 Task: Create a Sprint called Sprint0000000193 in Scrum Project Project0000000065 in Jira. Create a Sprint called Sprint0000000194 in Scrum Project Project0000000065 in Jira. Create a Sprint called Sprint0000000195 in Scrum Project Project0000000065 in Jira. Set Duration of Sprint called Sprint0000000193 in Scrum Project Project0000000065 to 1 week in Jira. Set Duration of Sprint called Sprint0000000194 in Scrum Project Project0000000065 to 2 weeks in Jira
Action: Mouse moved to (282, 81)
Screenshot: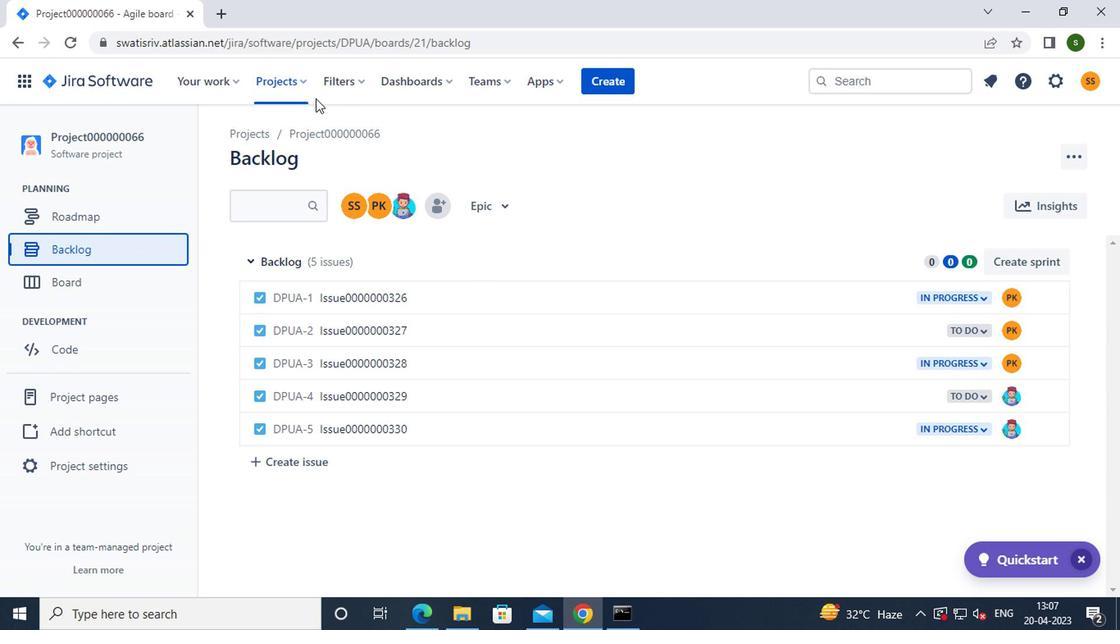 
Action: Mouse pressed left at (282, 81)
Screenshot: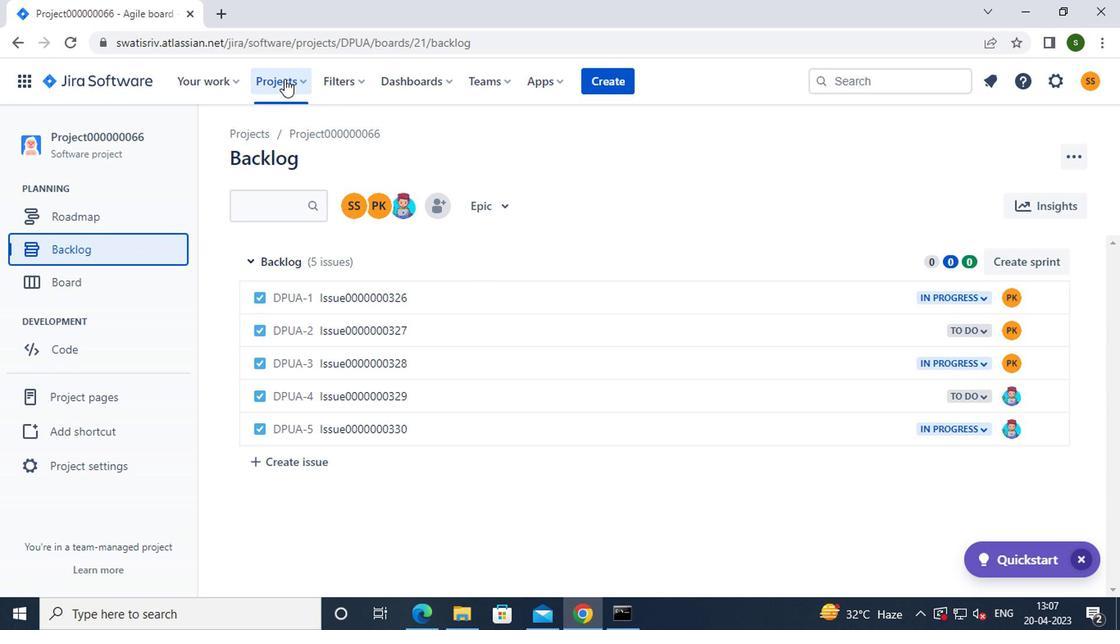 
Action: Mouse moved to (330, 187)
Screenshot: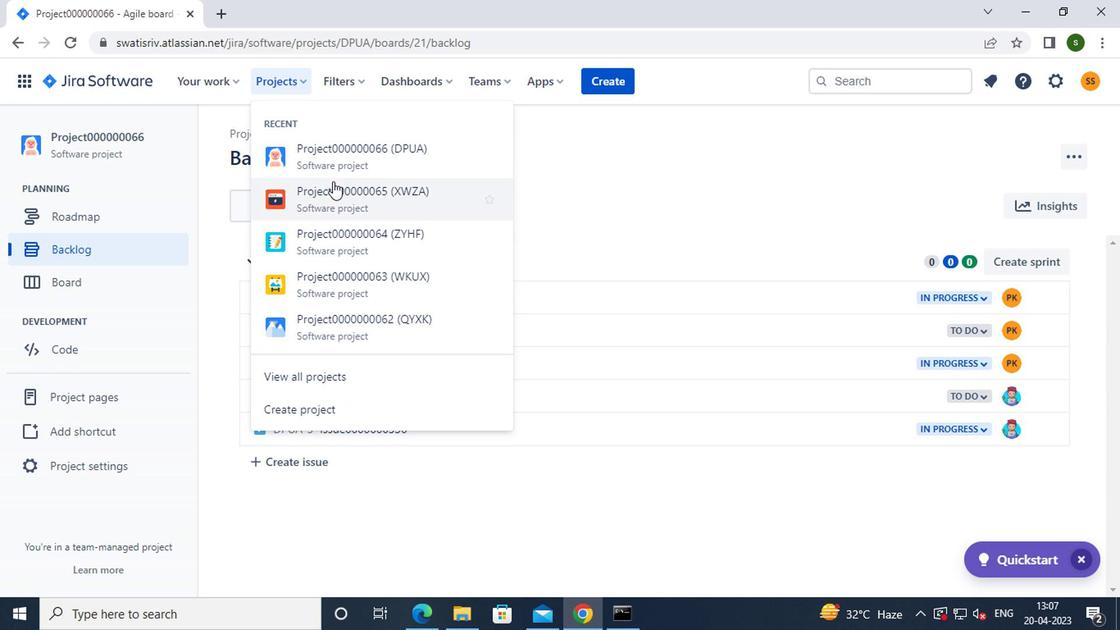 
Action: Mouse pressed left at (330, 187)
Screenshot: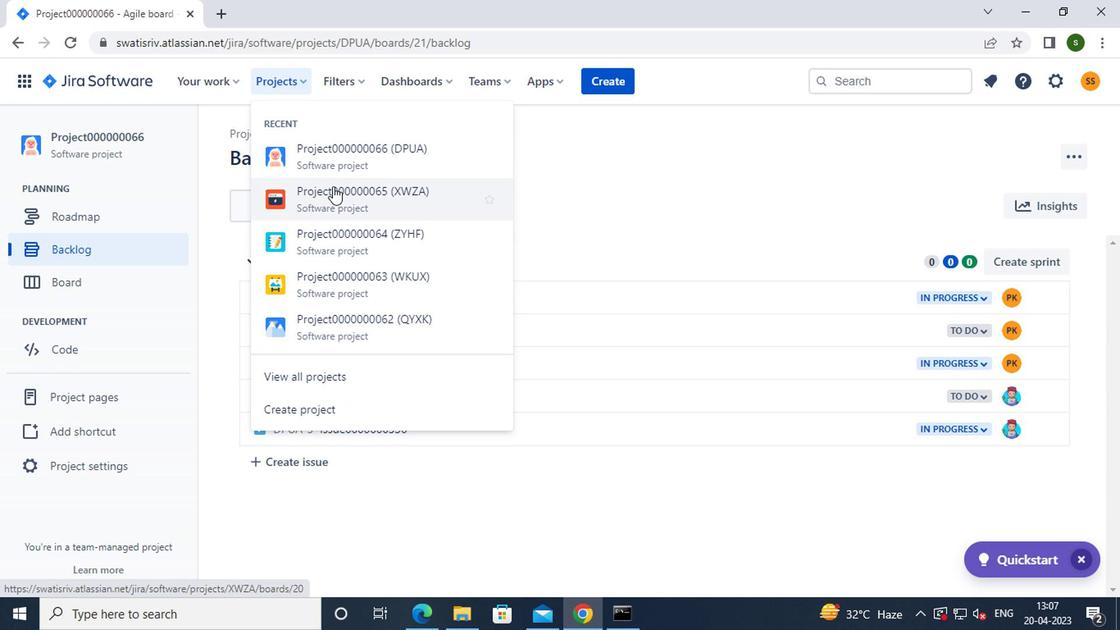 
Action: Mouse moved to (151, 242)
Screenshot: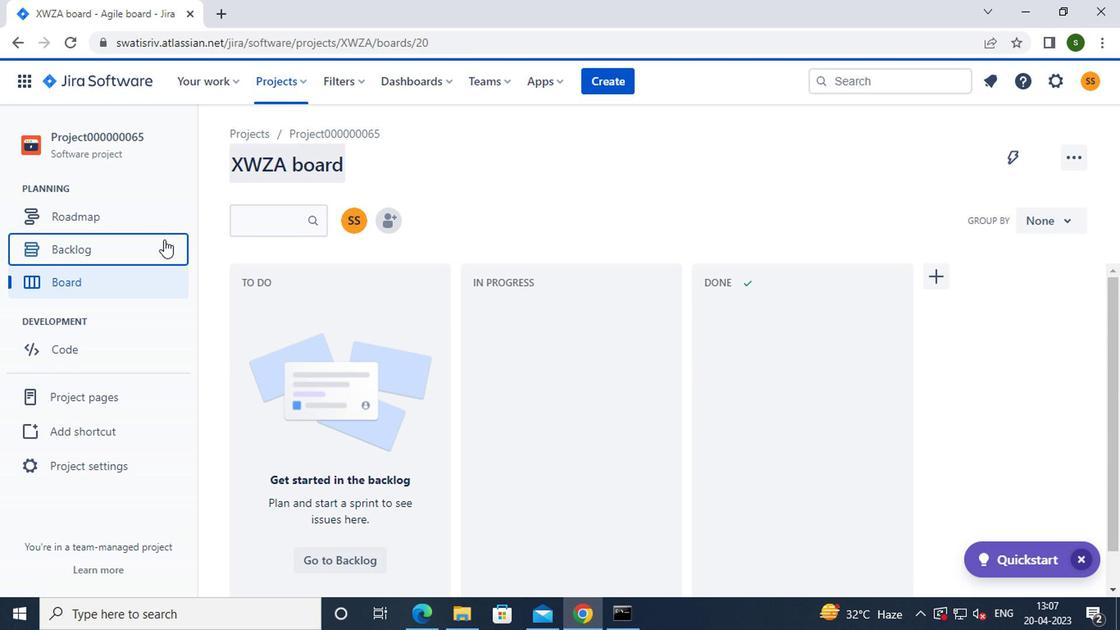 
Action: Mouse pressed left at (151, 242)
Screenshot: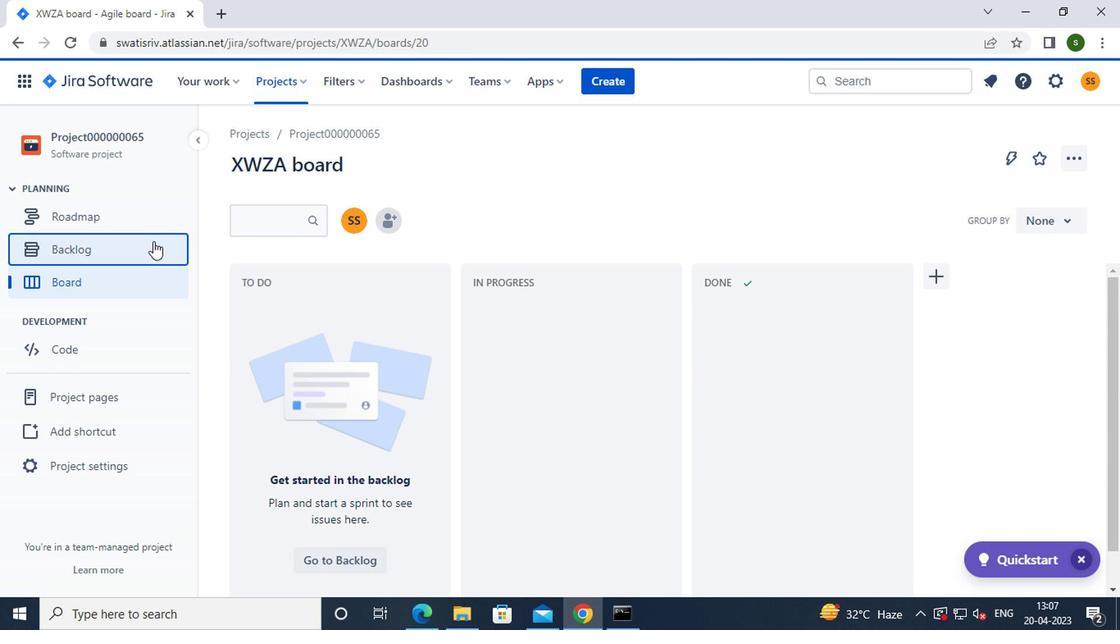 
Action: Mouse moved to (1024, 266)
Screenshot: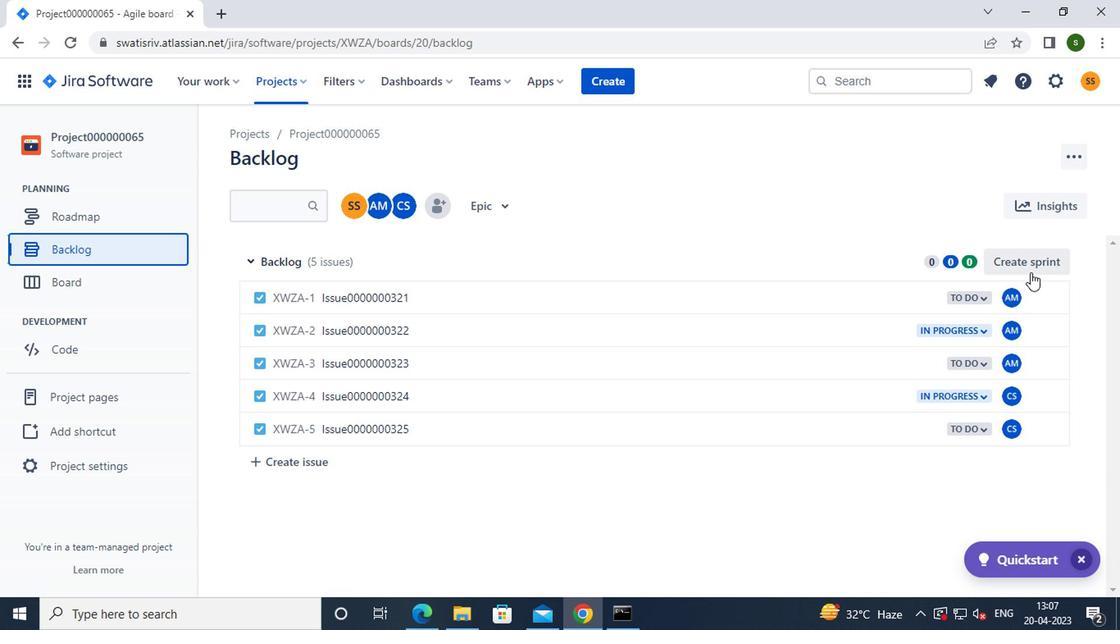 
Action: Mouse pressed left at (1024, 266)
Screenshot: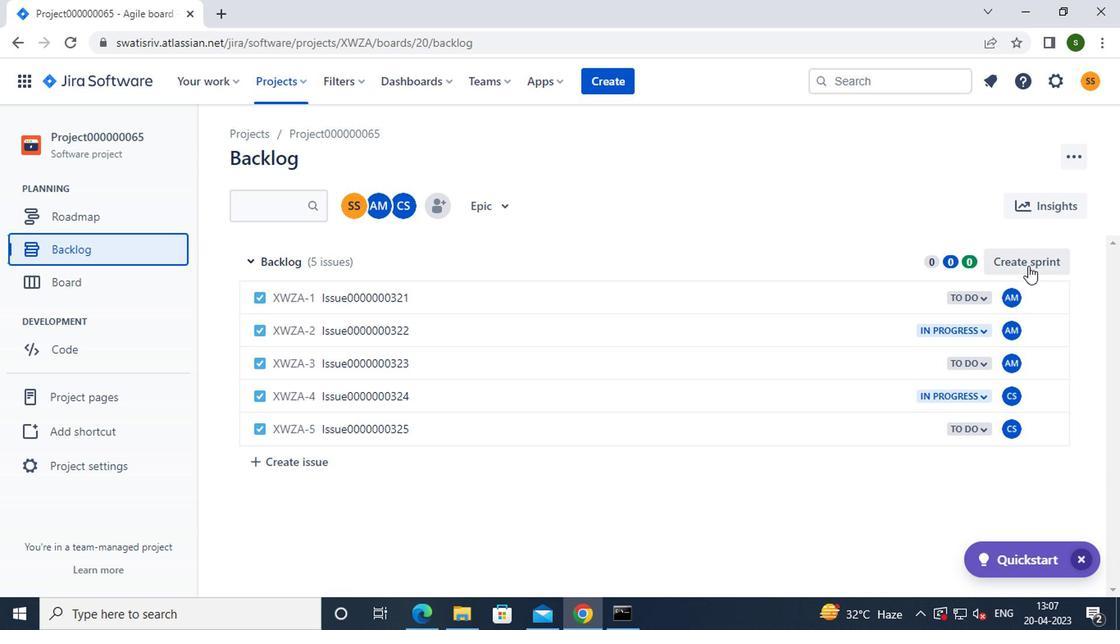 
Action: Mouse moved to (1055, 264)
Screenshot: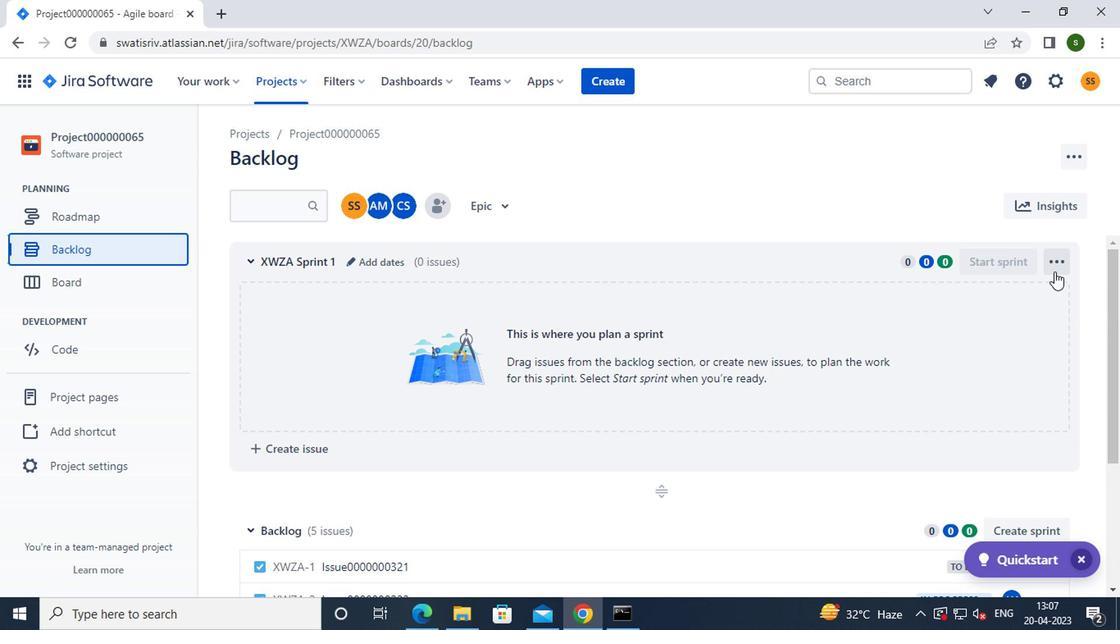 
Action: Mouse pressed left at (1055, 264)
Screenshot: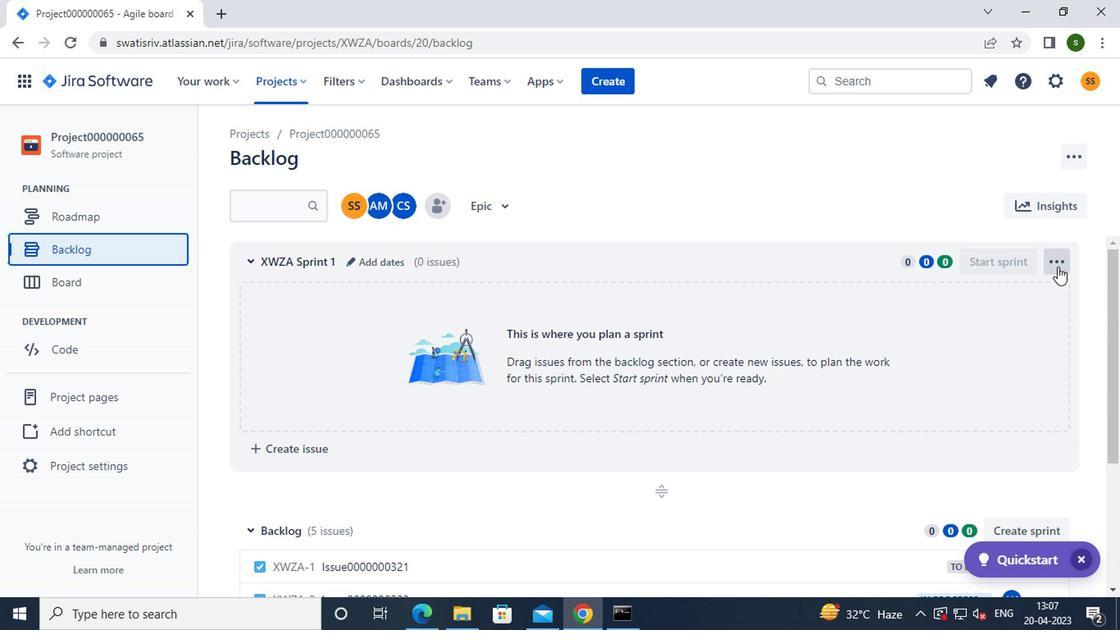 
Action: Mouse moved to (1028, 294)
Screenshot: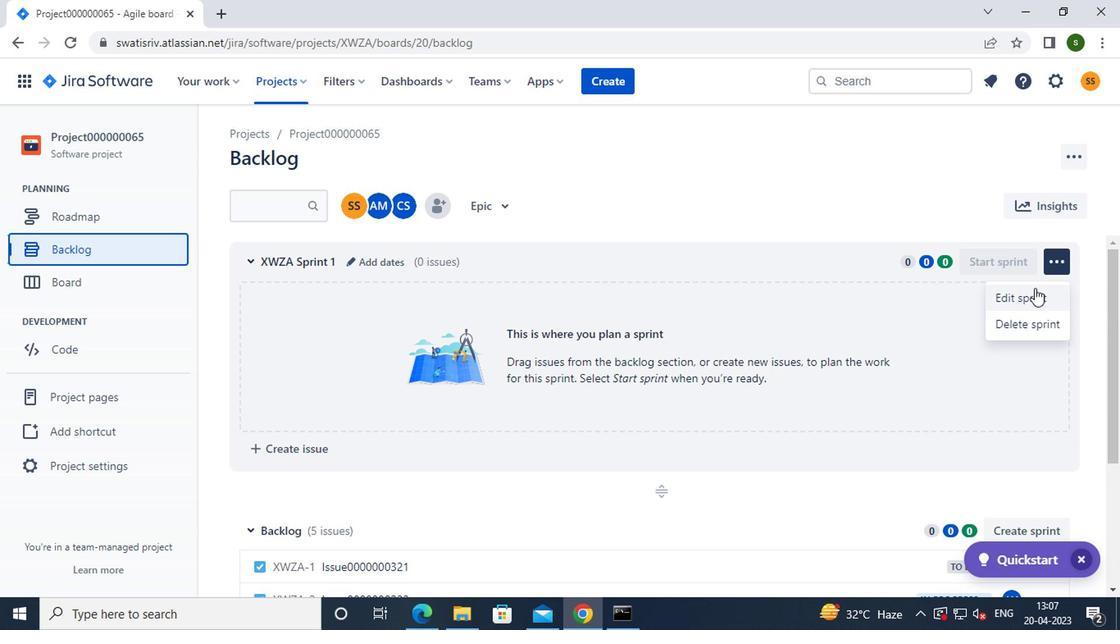 
Action: Mouse pressed left at (1028, 294)
Screenshot: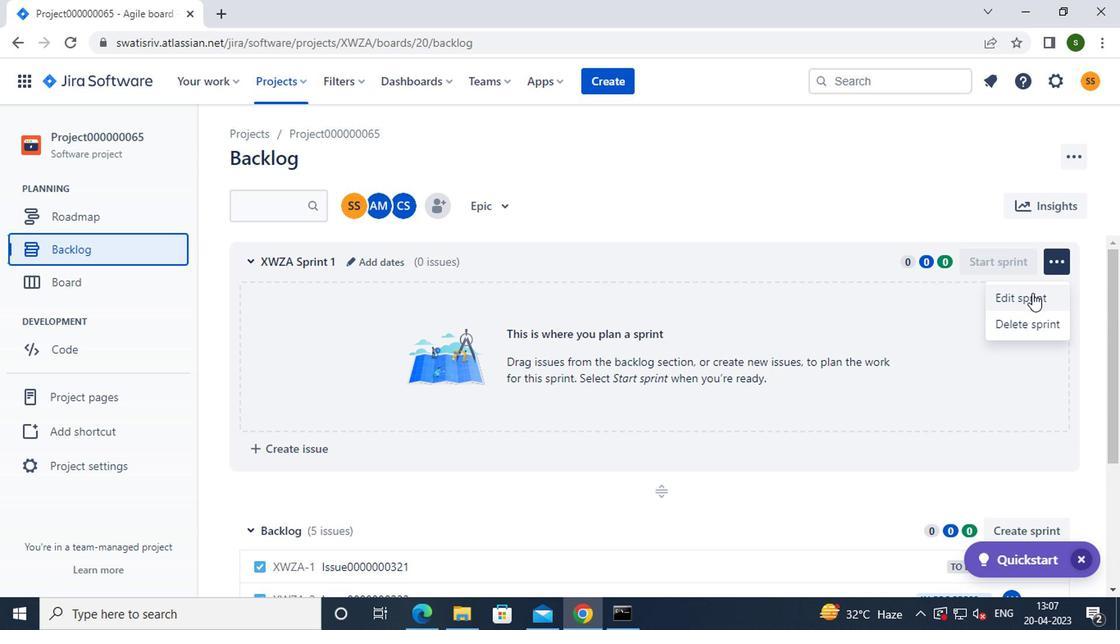
Action: Mouse moved to (434, 208)
Screenshot: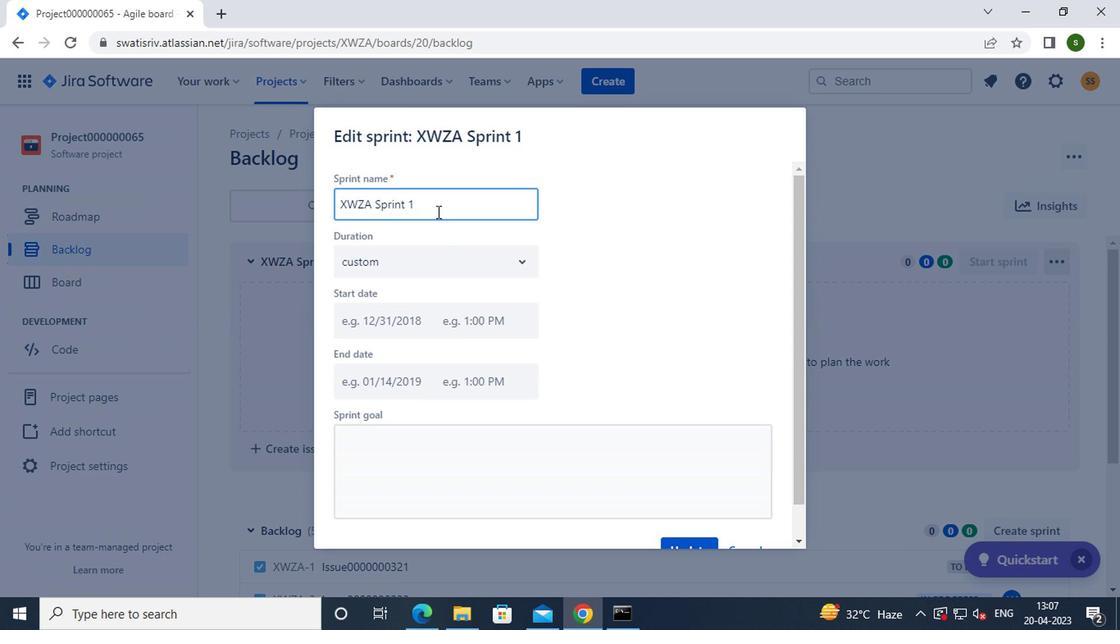 
Action: Key pressed <Key.backspace><Key.backspace><Key.backspace><Key.backspace><Key.backspace><Key.backspace><Key.backspace><Key.backspace><Key.backspace><Key.backspace><Key.backspace><Key.backspace><Key.backspace><Key.backspace><Key.backspace><Key.backspace><Key.backspace><Key.caps_lock><Key.caps_lock>s<Key.caps_lock>print0000000193
Screenshot: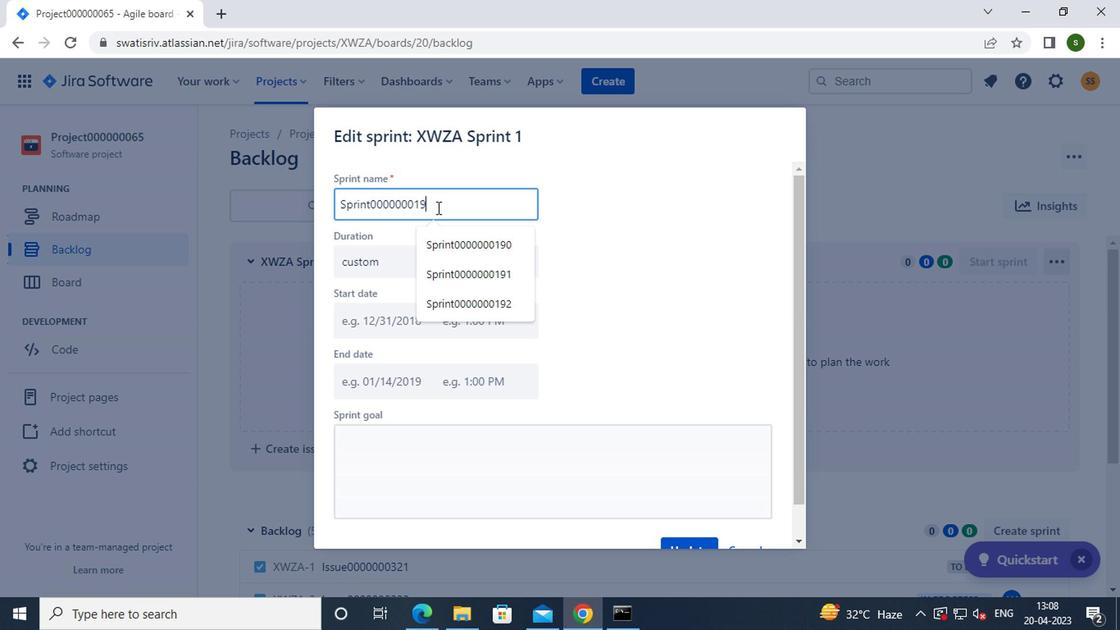 
Action: Mouse moved to (693, 535)
Screenshot: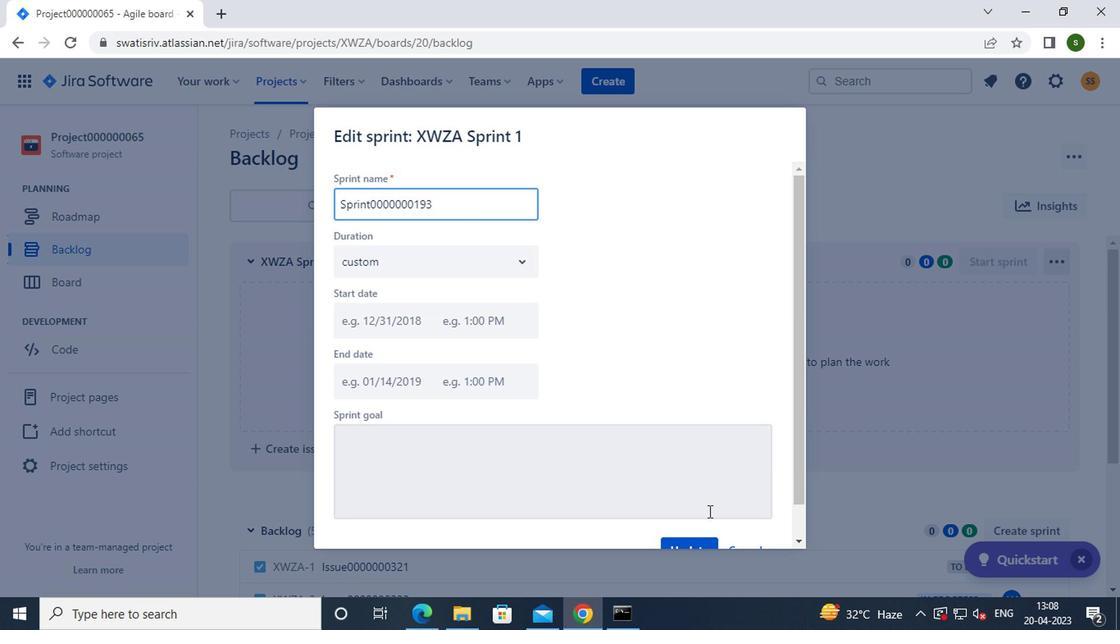 
Action: Mouse pressed left at (693, 535)
Screenshot: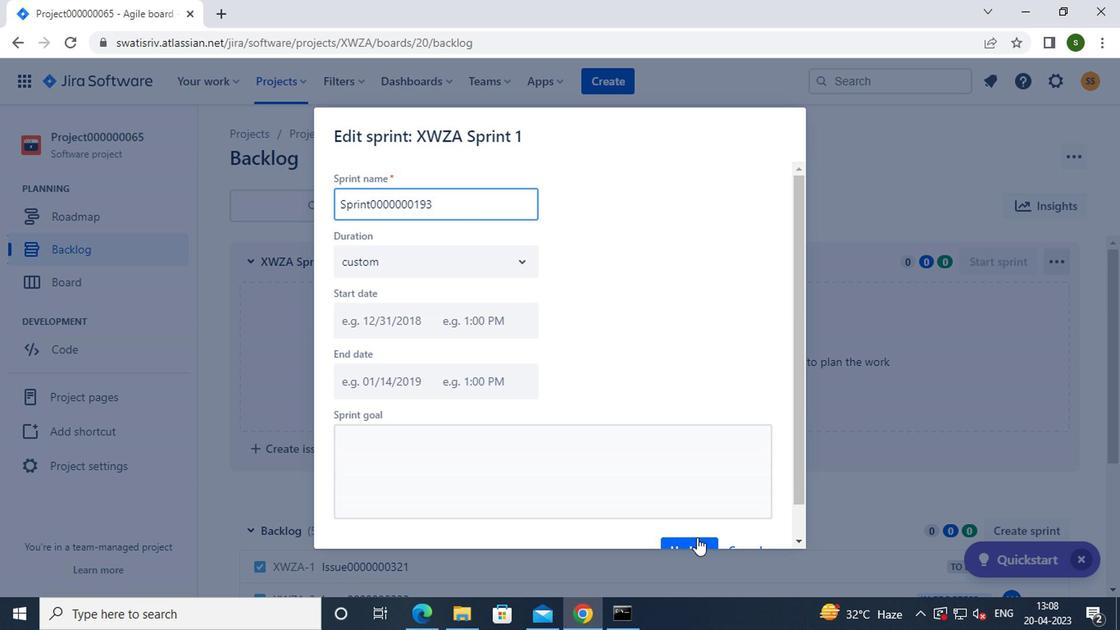 
Action: Mouse moved to (724, 468)
Screenshot: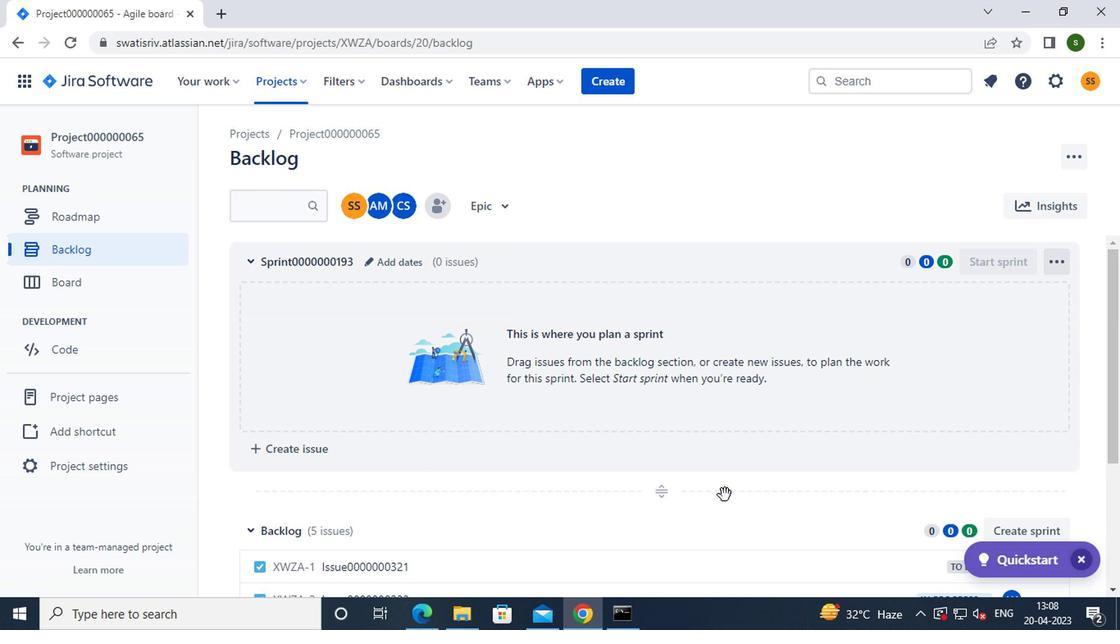 
Action: Mouse scrolled (724, 468) with delta (0, 0)
Screenshot: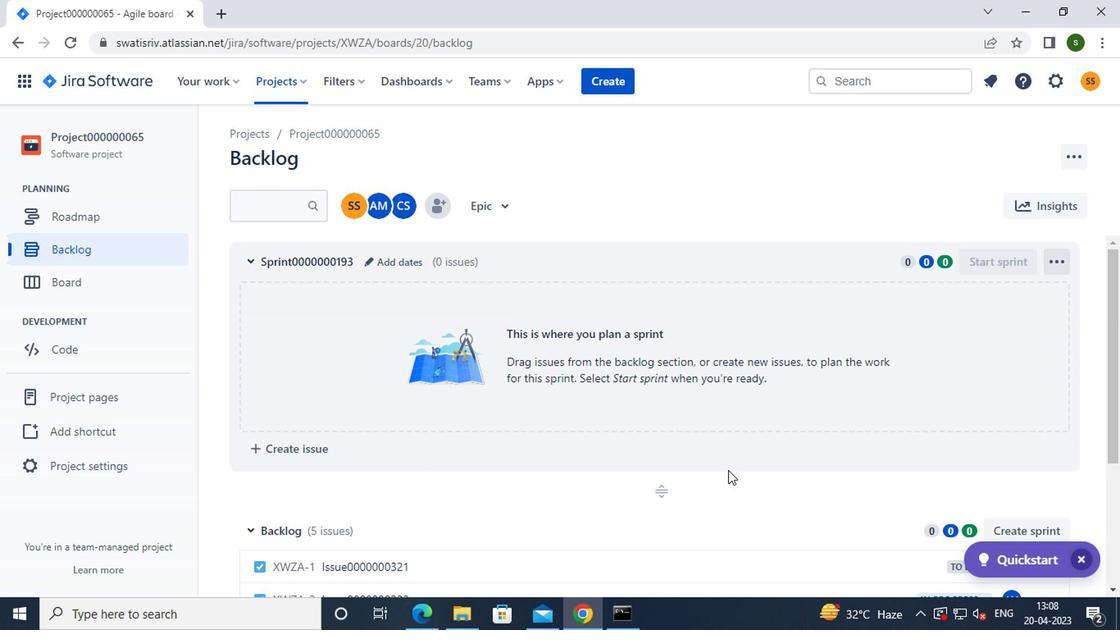 
Action: Mouse scrolled (724, 468) with delta (0, 0)
Screenshot: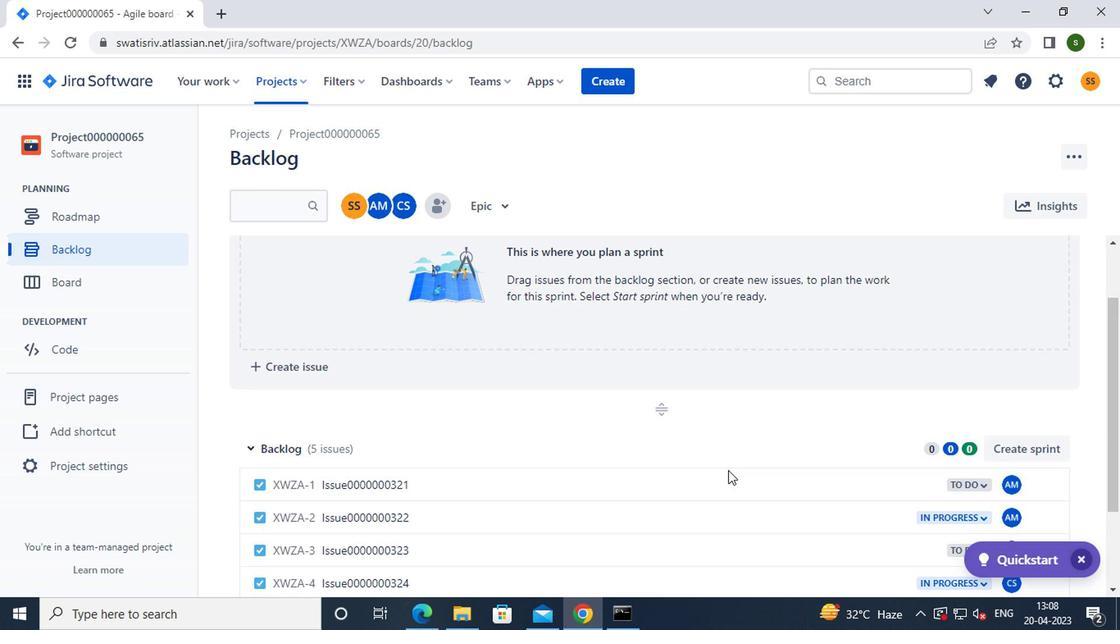 
Action: Mouse moved to (1034, 362)
Screenshot: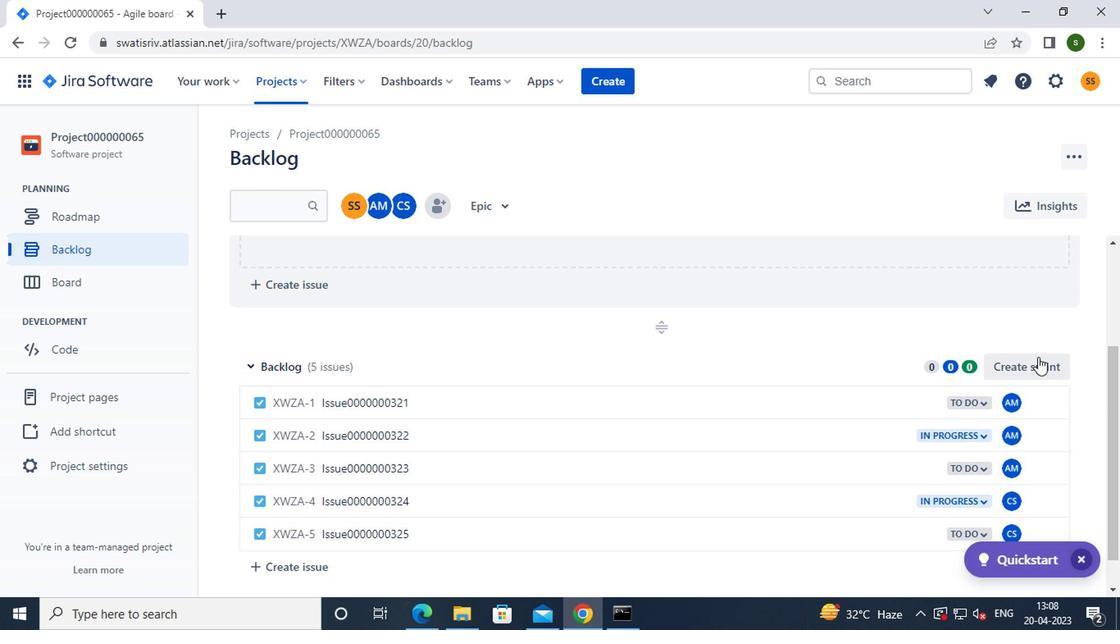 
Action: Mouse pressed left at (1034, 362)
Screenshot: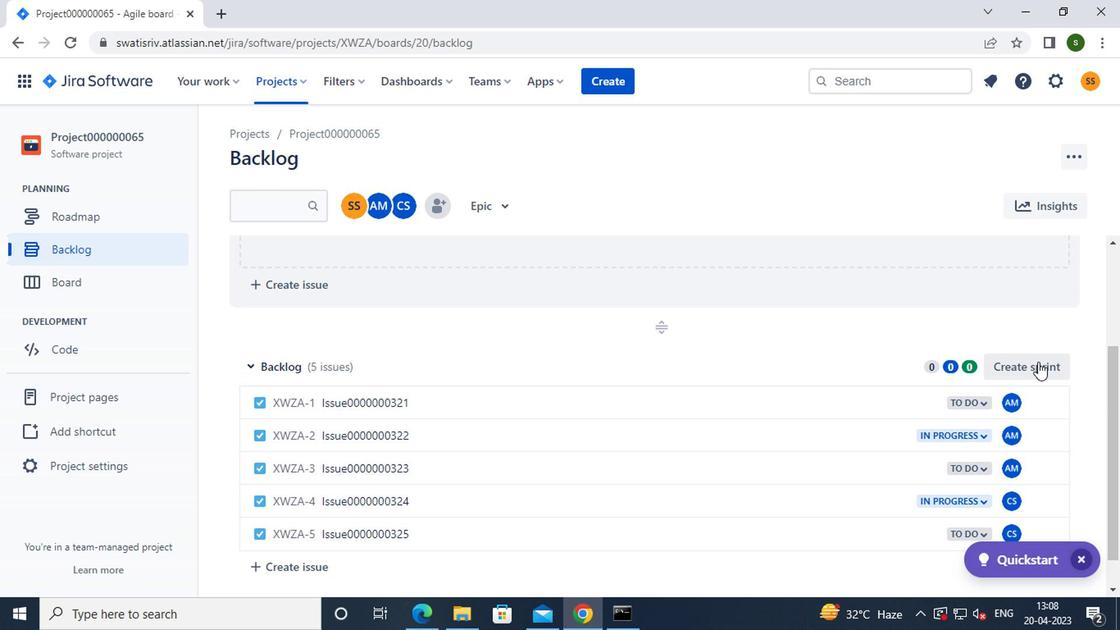 
Action: Mouse moved to (1055, 368)
Screenshot: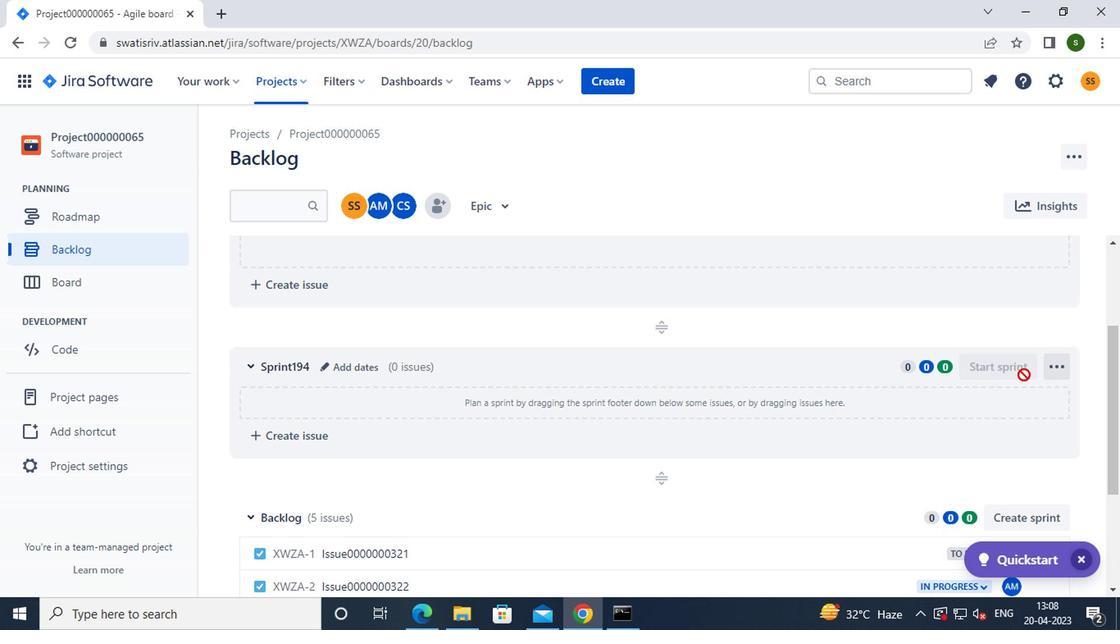 
Action: Mouse pressed left at (1055, 368)
Screenshot: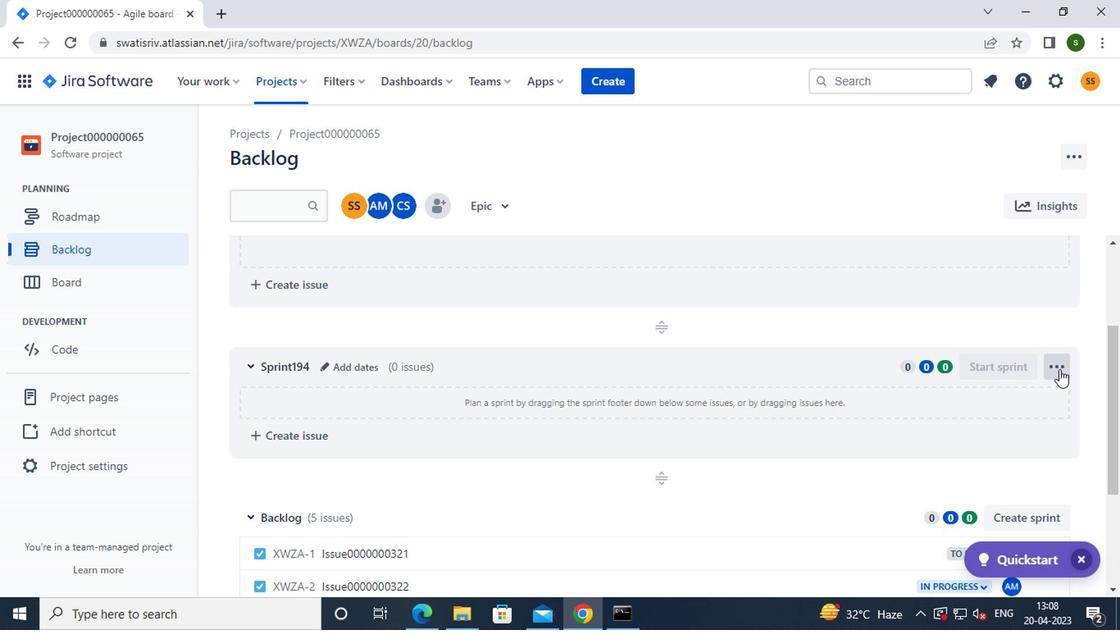 
Action: Mouse moved to (998, 424)
Screenshot: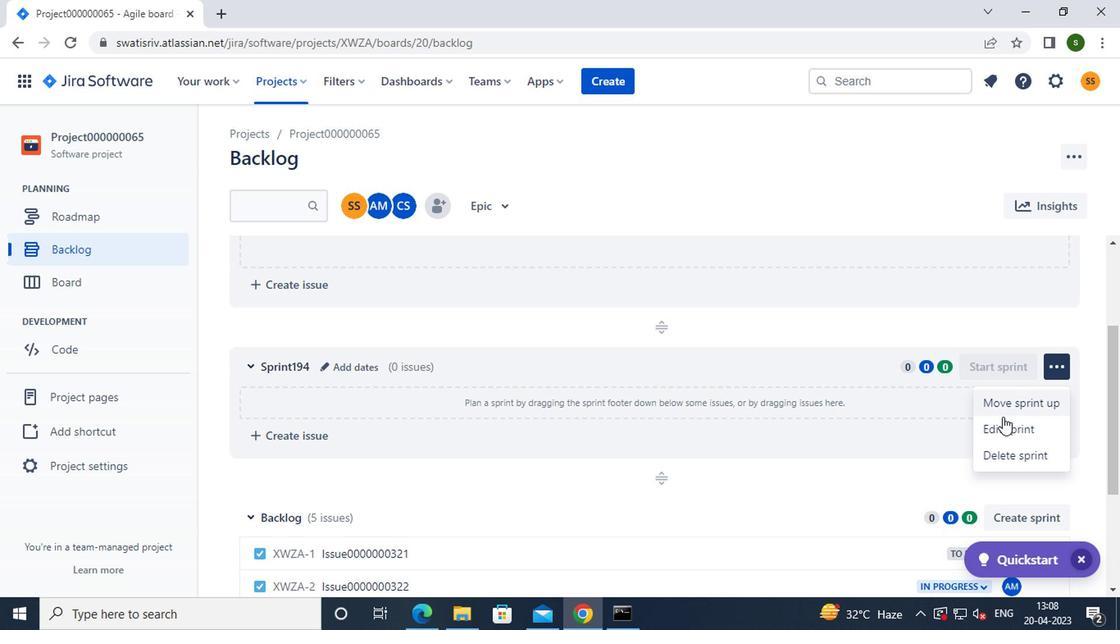
Action: Mouse pressed left at (998, 424)
Screenshot: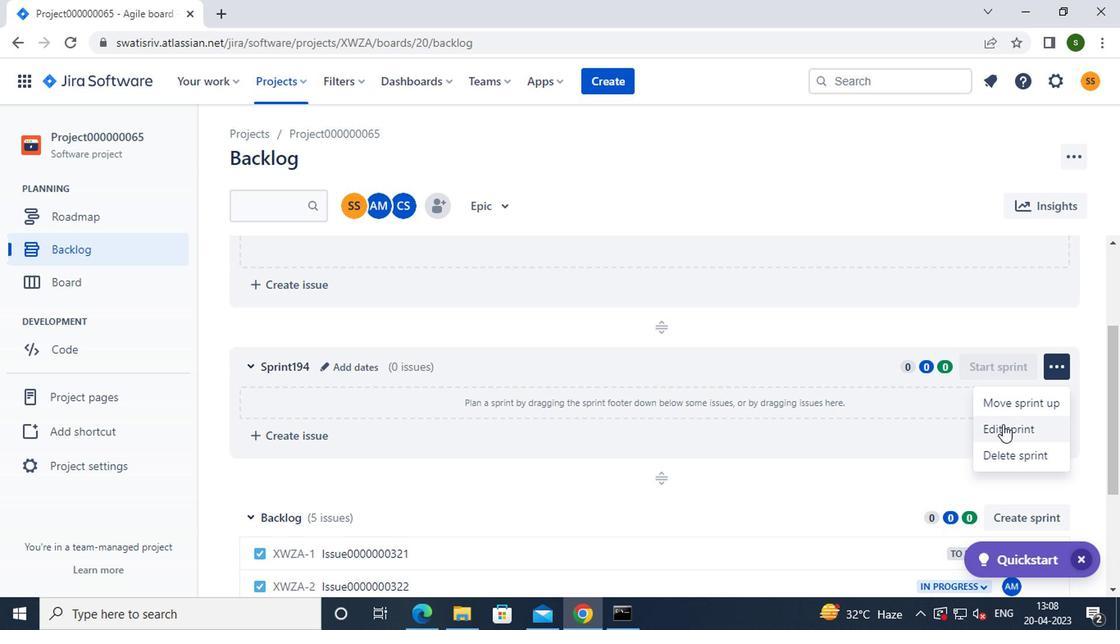 
Action: Mouse moved to (424, 203)
Screenshot: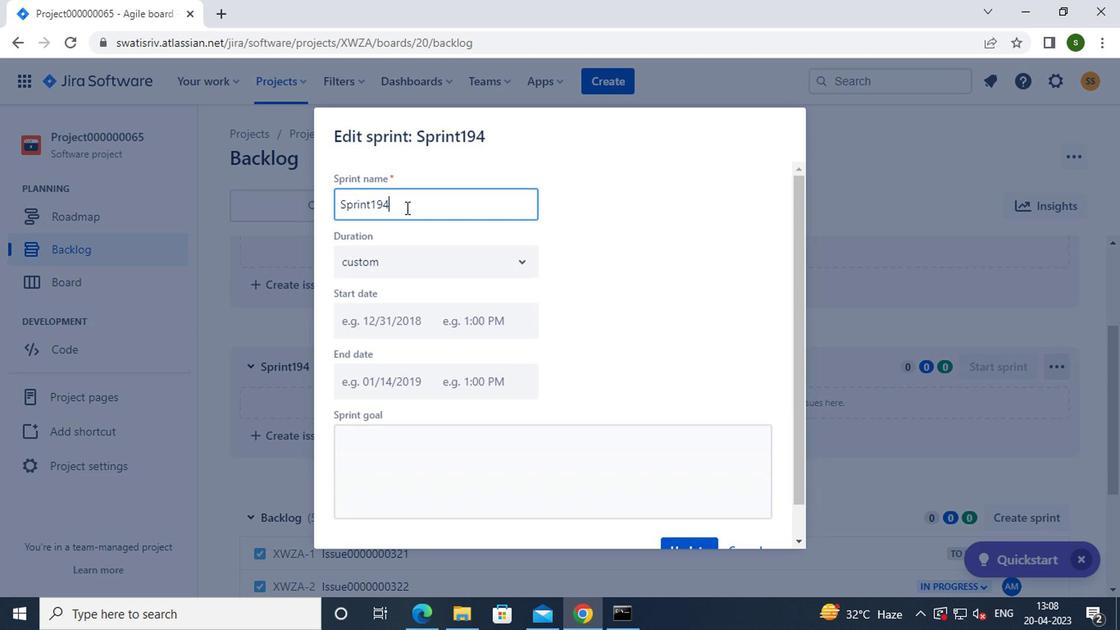 
Action: Key pressed <Key.backspace><Key.backspace><Key.backspace><Key.backspace><Key.backspace><Key.backspace><Key.backspace><Key.backspace><Key.backspace><Key.backspace><Key.backspace><Key.backspace><Key.backspace><Key.caps_lock>s<Key.caps_lock>print0000000194
Screenshot: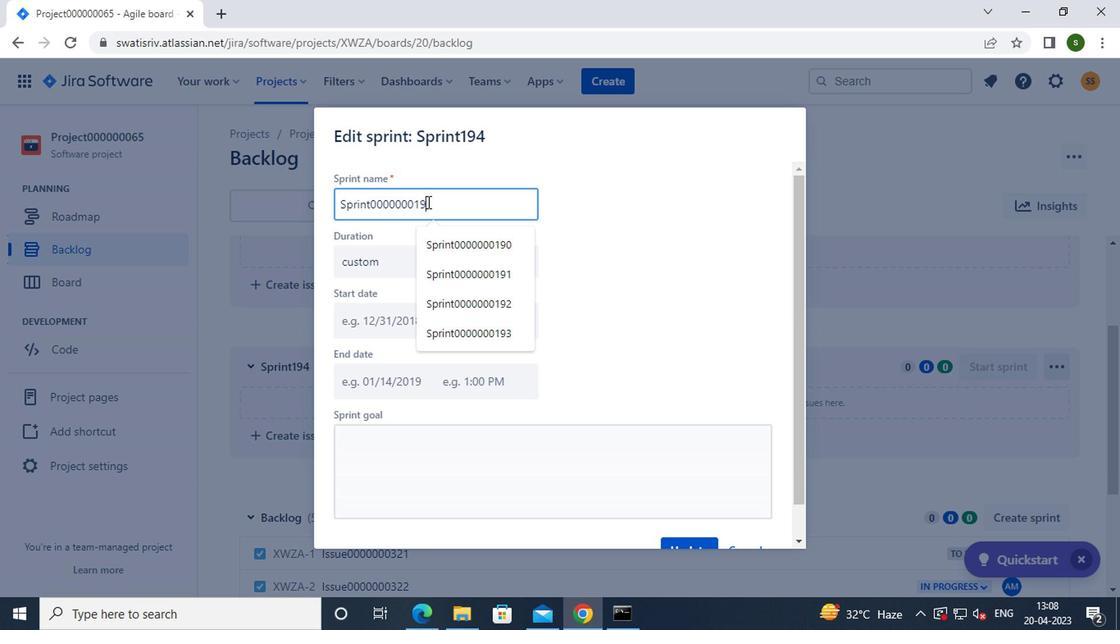 
Action: Mouse moved to (681, 534)
Screenshot: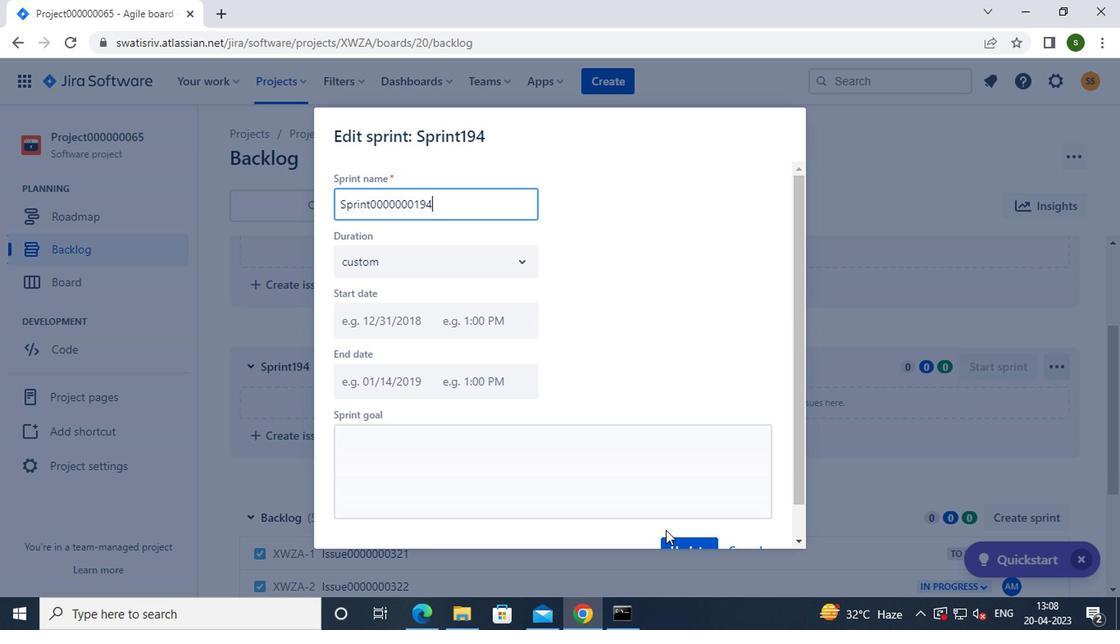 
Action: Mouse pressed left at (681, 534)
Screenshot: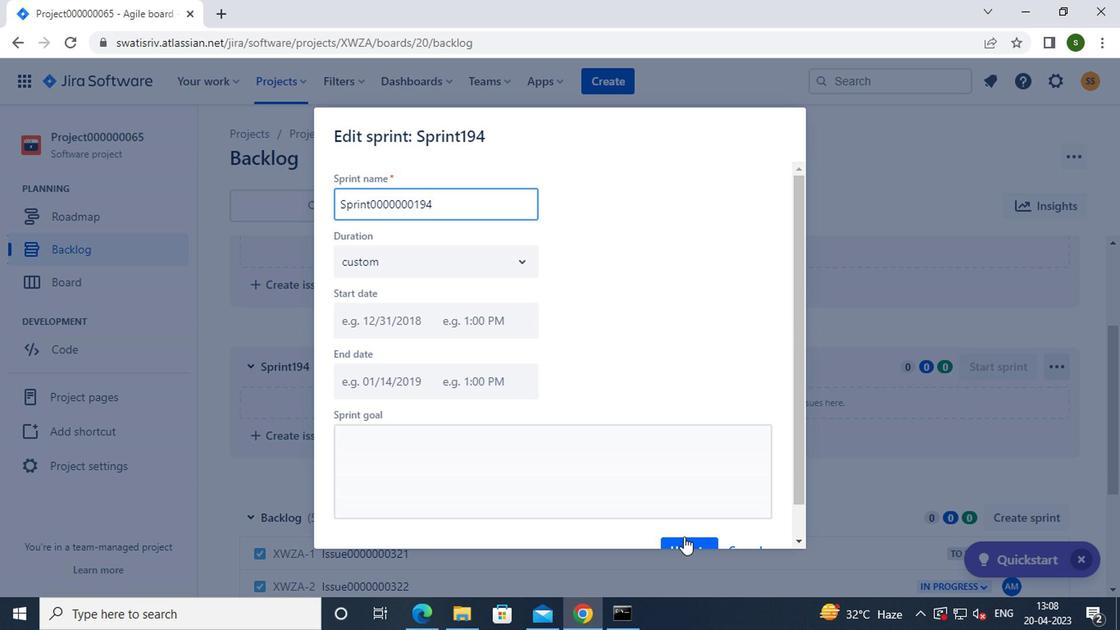 
Action: Mouse moved to (770, 490)
Screenshot: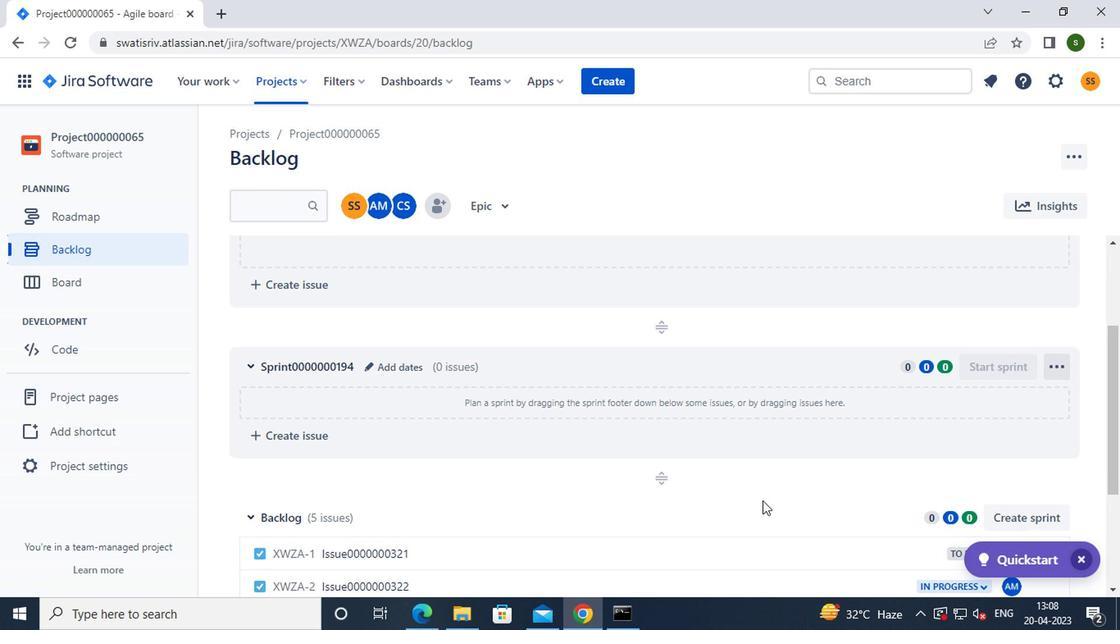 
Action: Mouse scrolled (770, 489) with delta (0, -1)
Screenshot: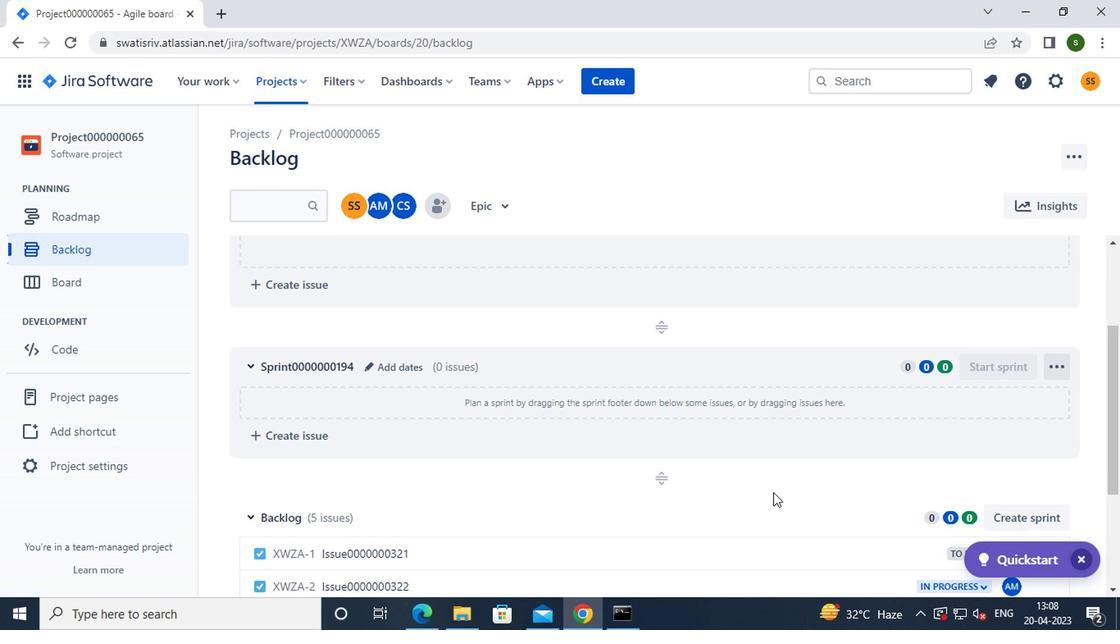 
Action: Mouse scrolled (770, 489) with delta (0, -1)
Screenshot: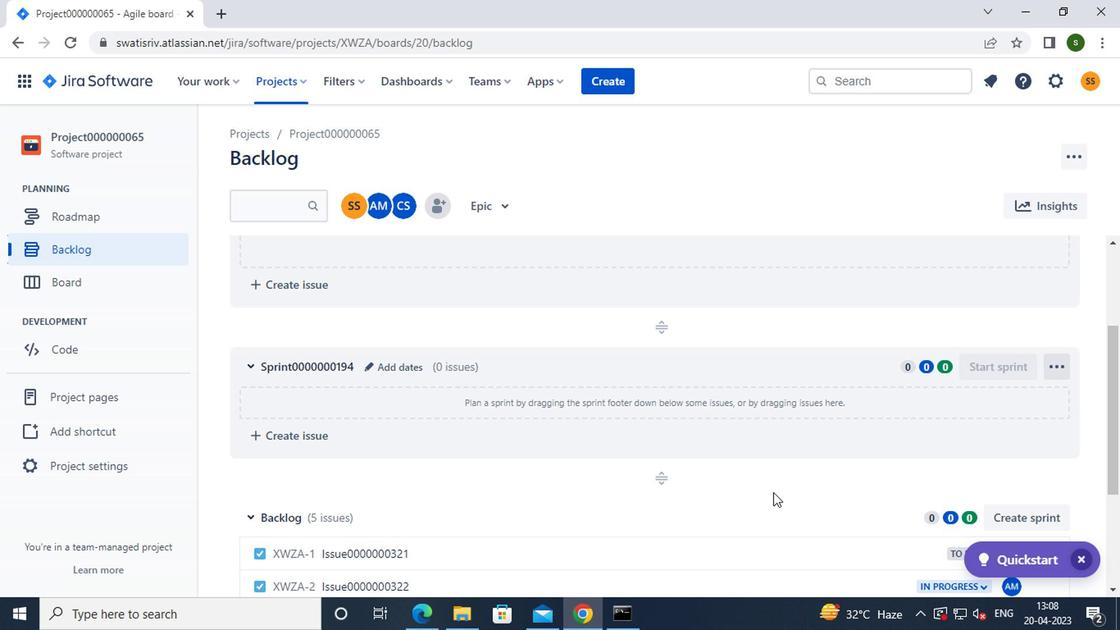 
Action: Mouse moved to (1019, 349)
Screenshot: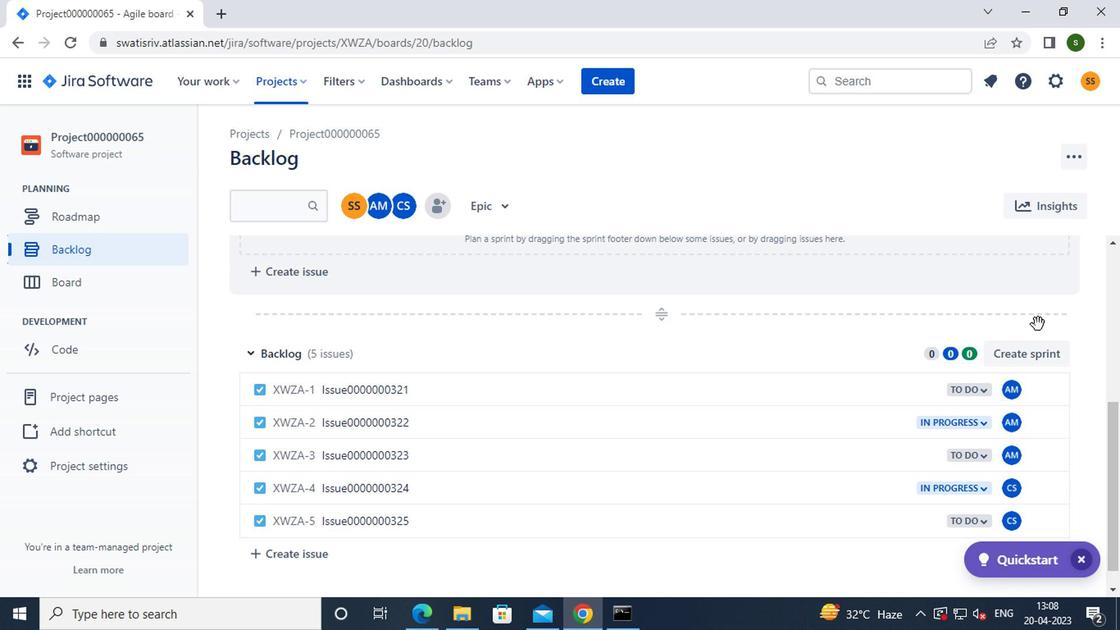 
Action: Mouse pressed left at (1019, 349)
Screenshot: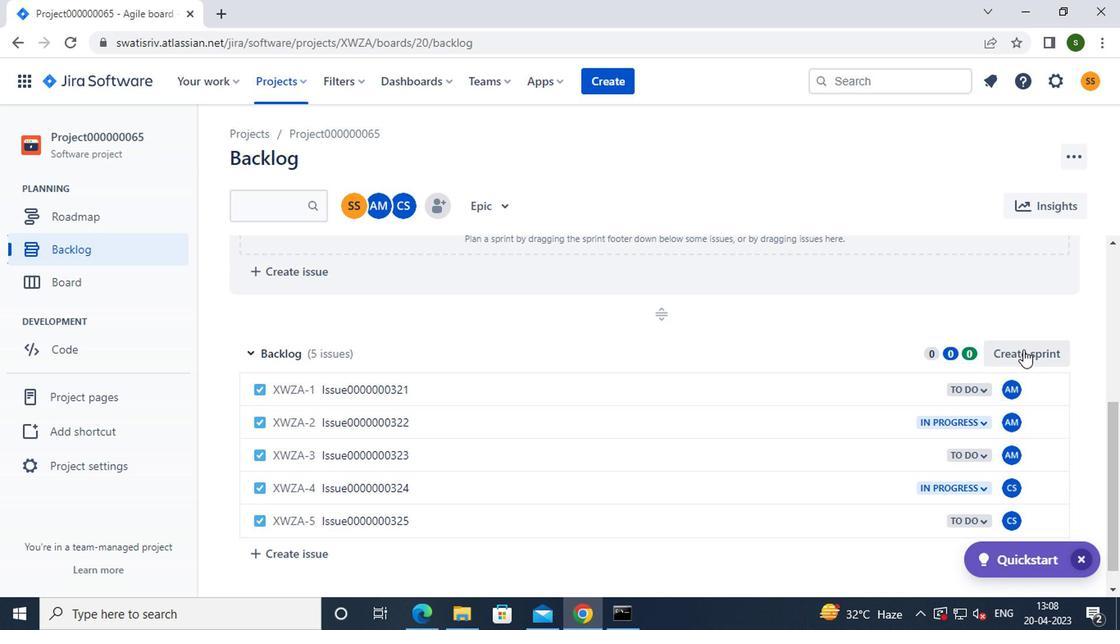 
Action: Mouse moved to (1050, 357)
Screenshot: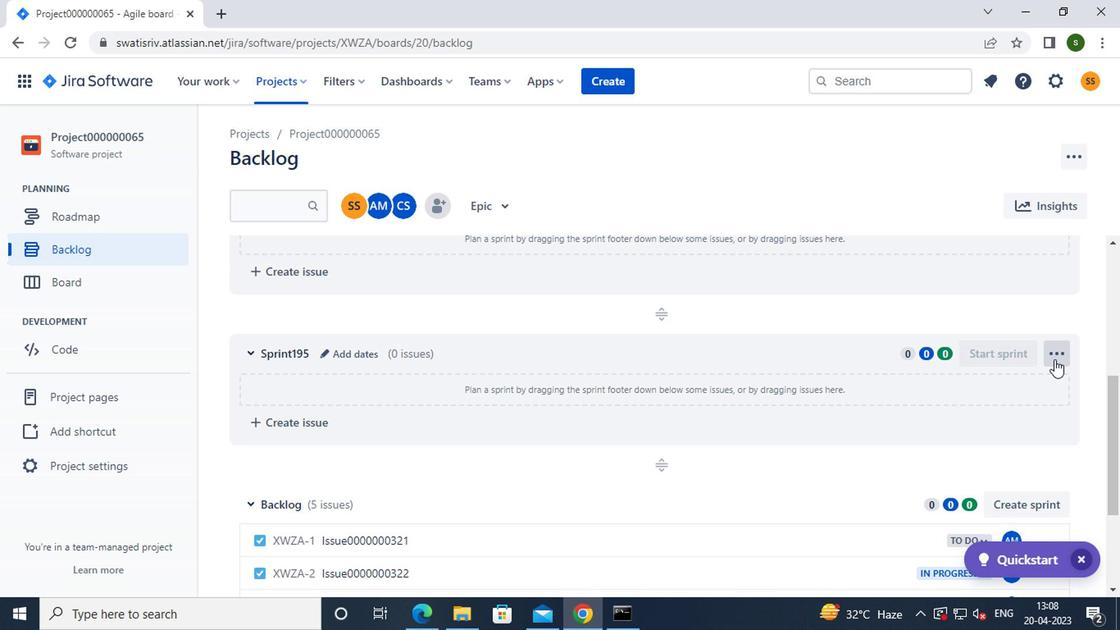 
Action: Mouse pressed left at (1050, 357)
Screenshot: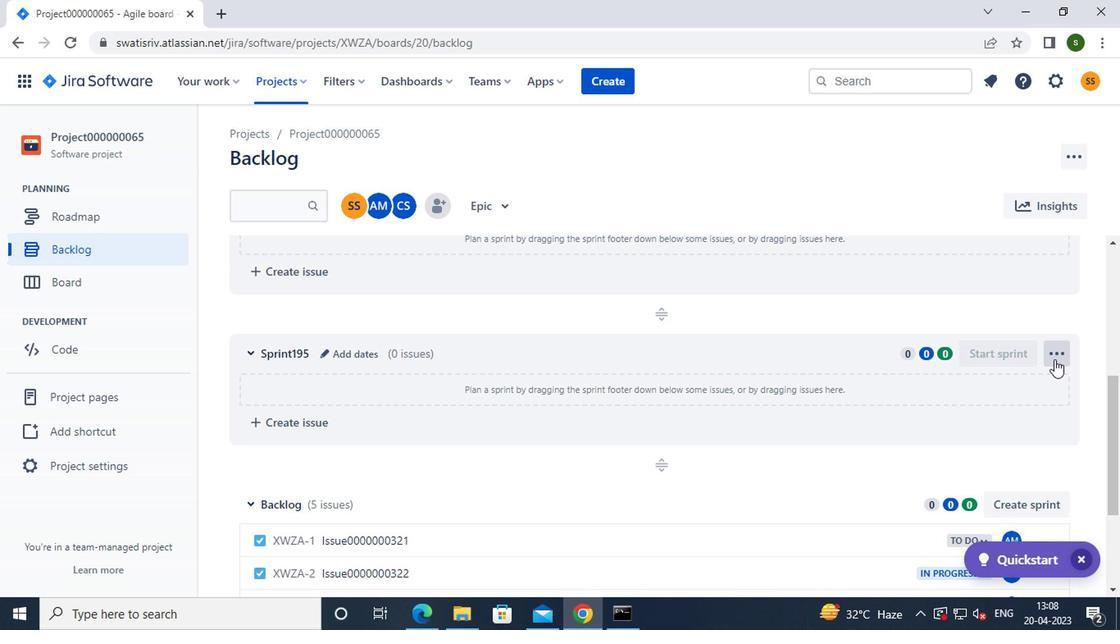 
Action: Mouse moved to (1021, 412)
Screenshot: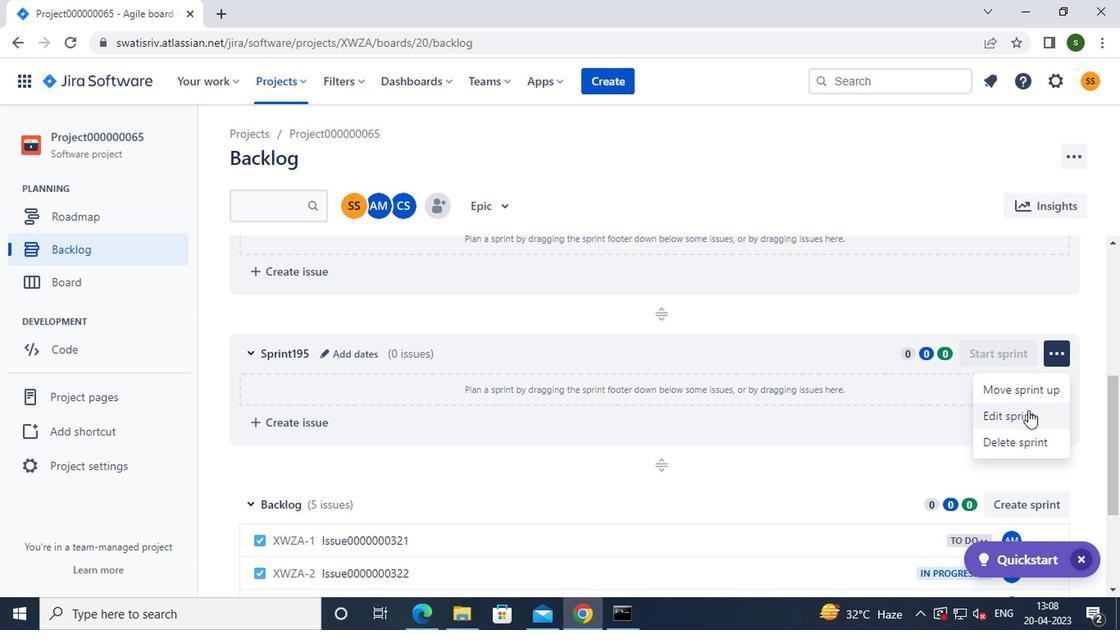 
Action: Mouse pressed left at (1021, 412)
Screenshot: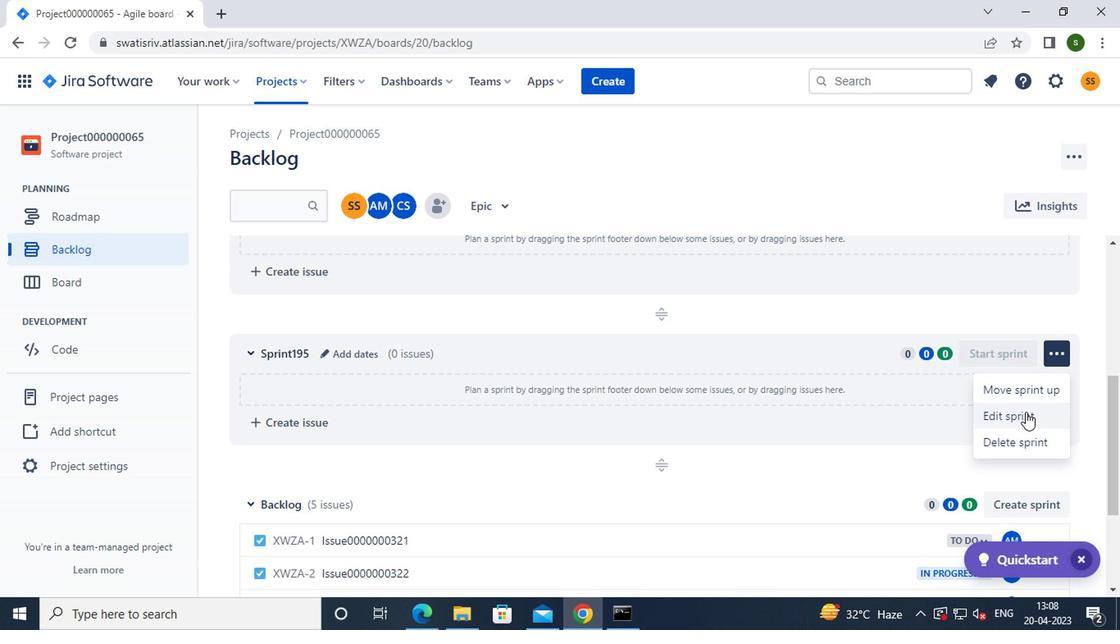 
Action: Mouse moved to (437, 191)
Screenshot: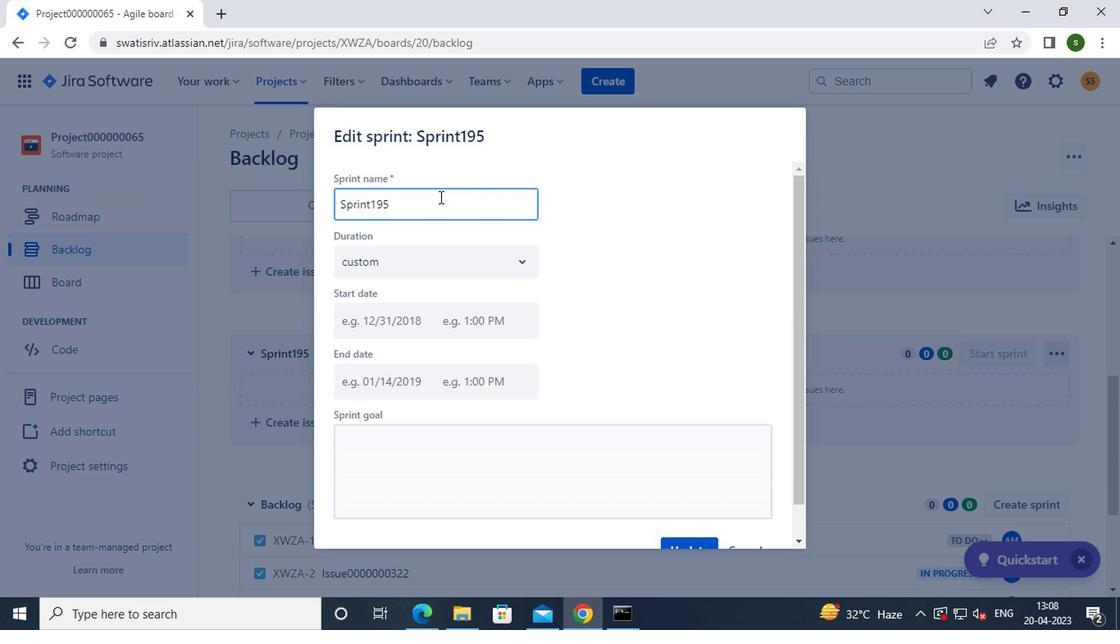 
Action: Key pressed <Key.backspace>
Screenshot: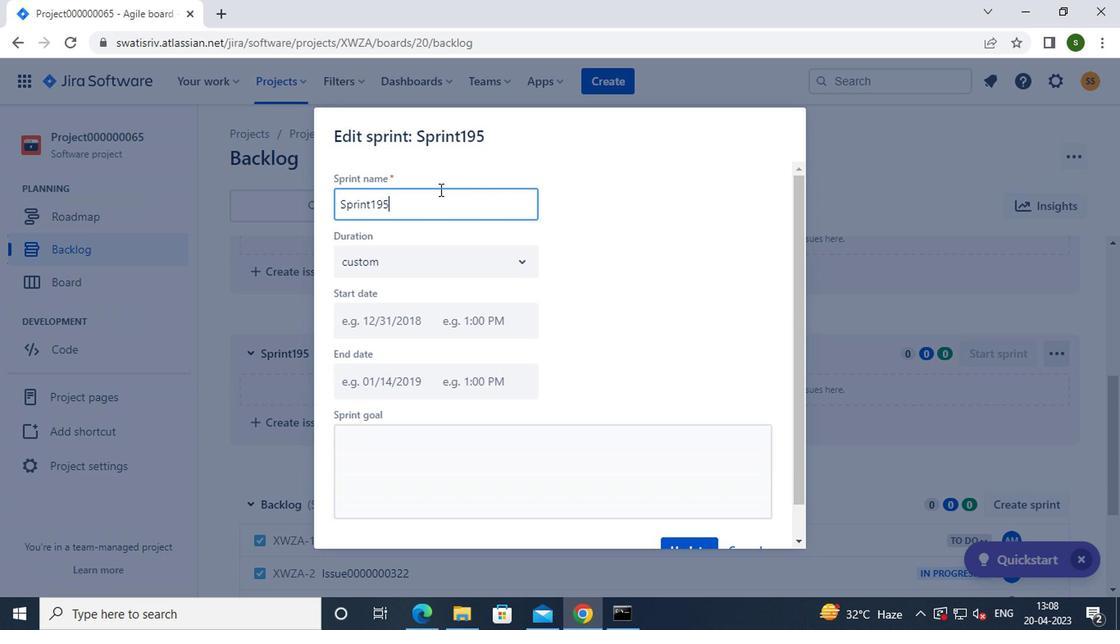 
Action: Mouse moved to (437, 191)
Screenshot: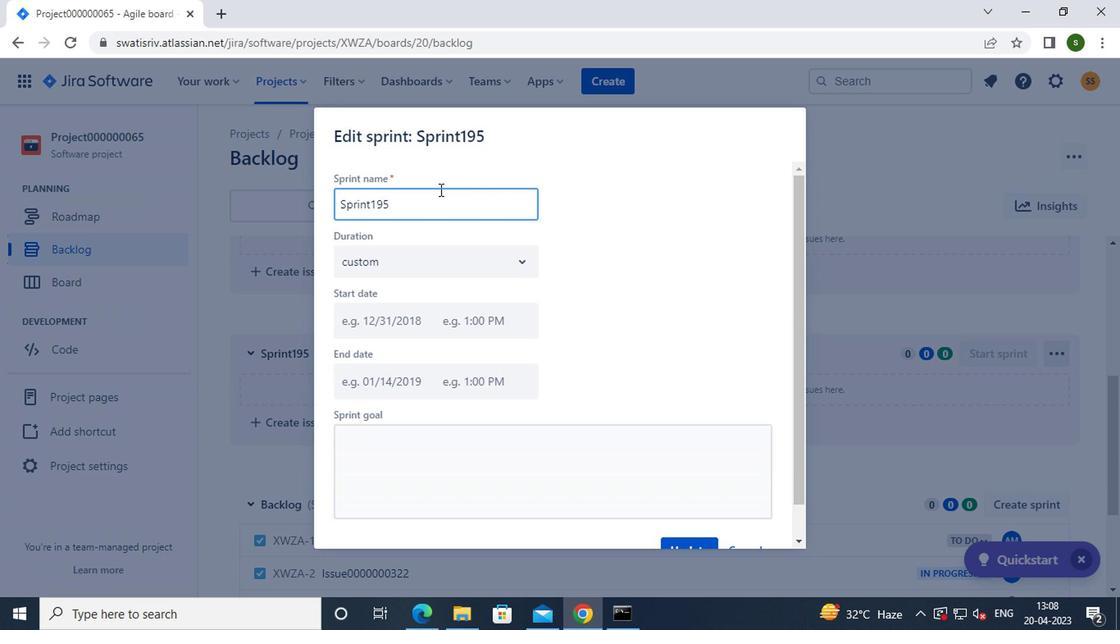 
Action: Key pressed <Key.backspace><Key.backspace><Key.backspace><Key.backspace><Key.backspace><Key.backspace><Key.backspace><Key.backspace><Key.backspace><Key.backspace><Key.backspace><Key.backspace><Key.backspace><Key.caps_lock>s<Key.caps_lock>print0000000195
Screenshot: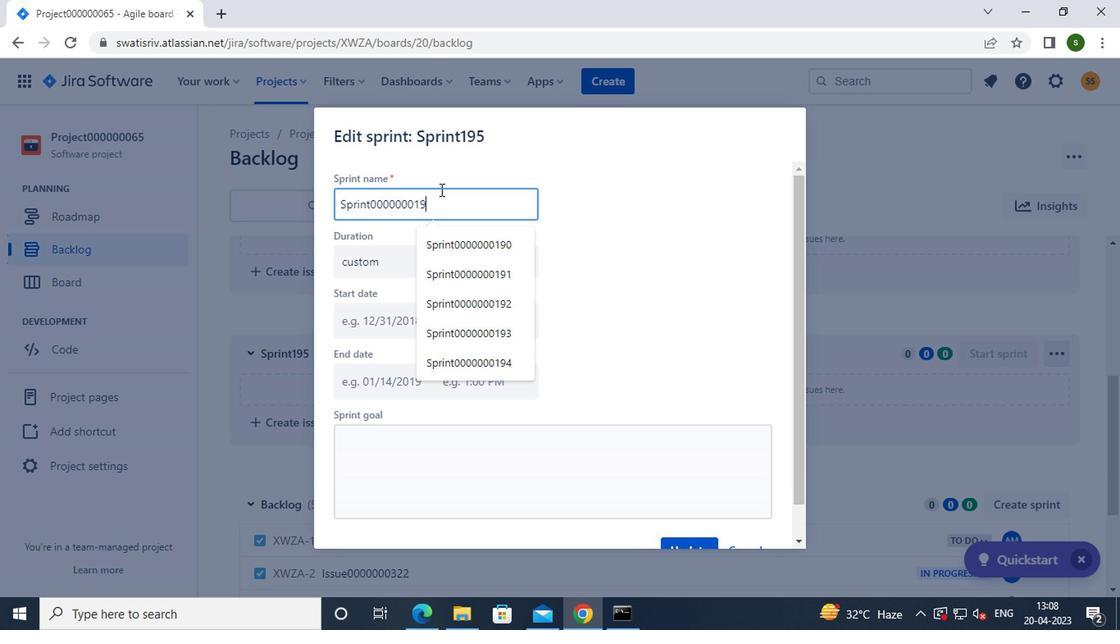 
Action: Mouse moved to (691, 536)
Screenshot: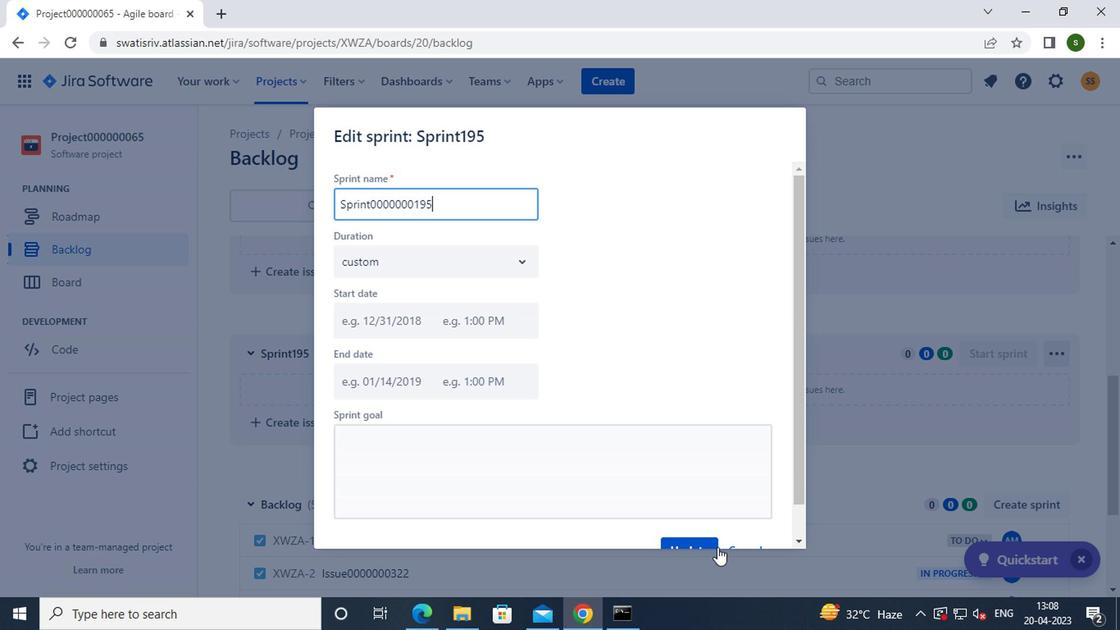 
Action: Mouse pressed left at (691, 536)
Screenshot: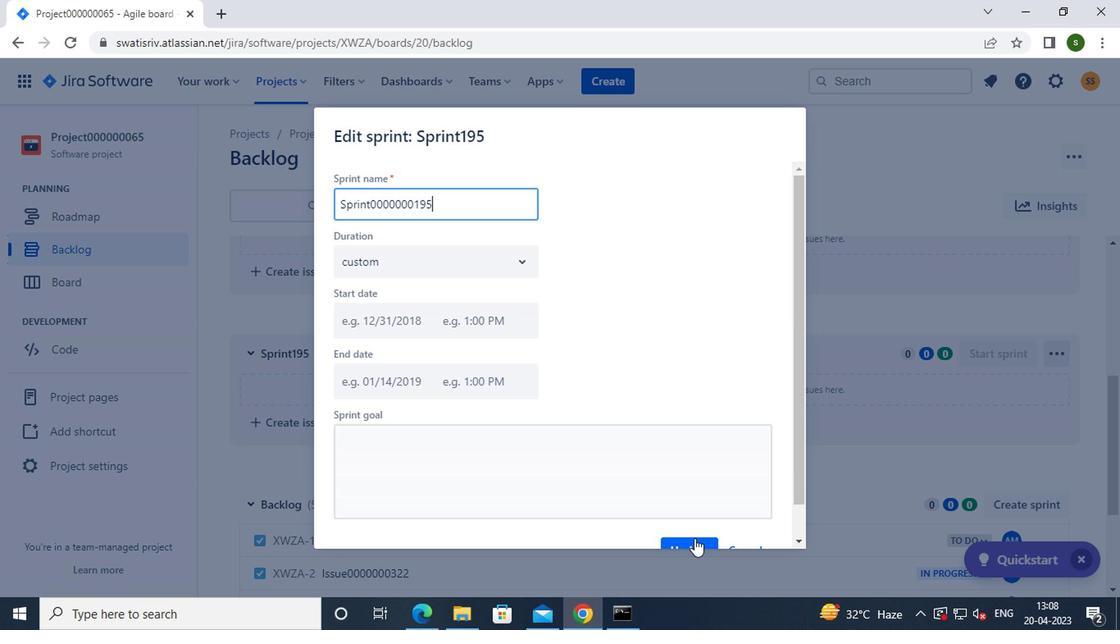 
Action: Mouse moved to (727, 503)
Screenshot: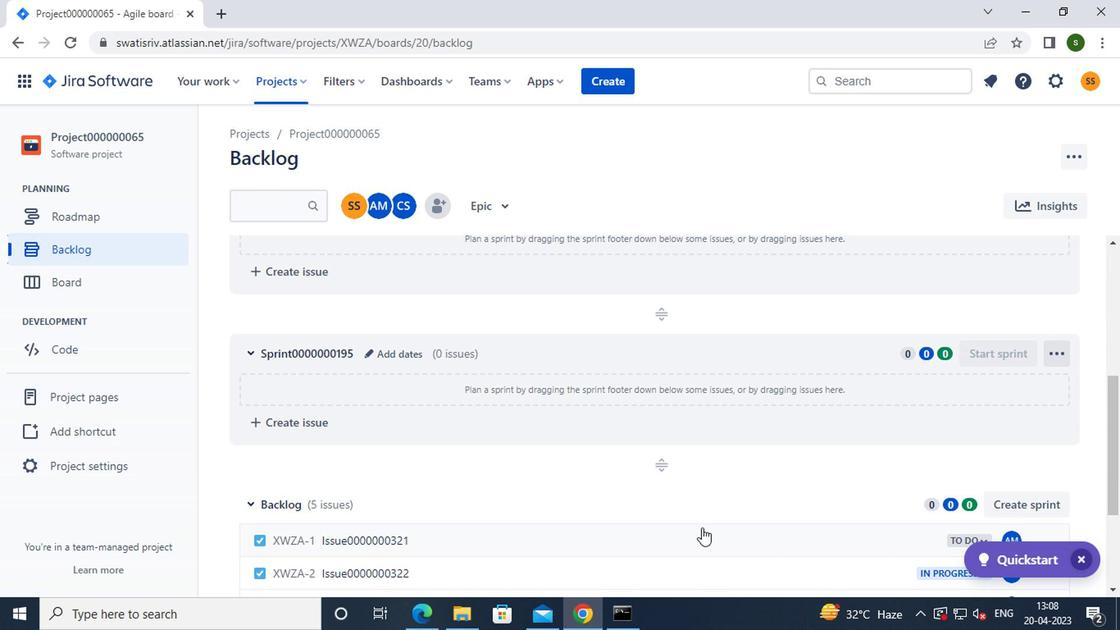 
Action: Mouse scrolled (727, 503) with delta (0, 0)
Screenshot: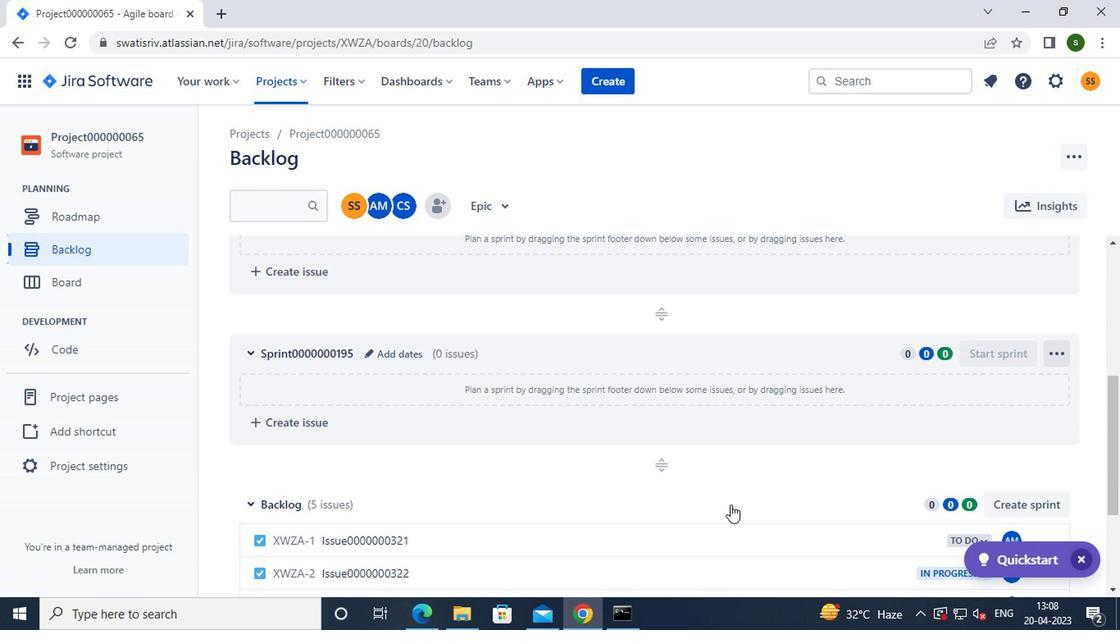 
Action: Mouse scrolled (727, 503) with delta (0, 0)
Screenshot: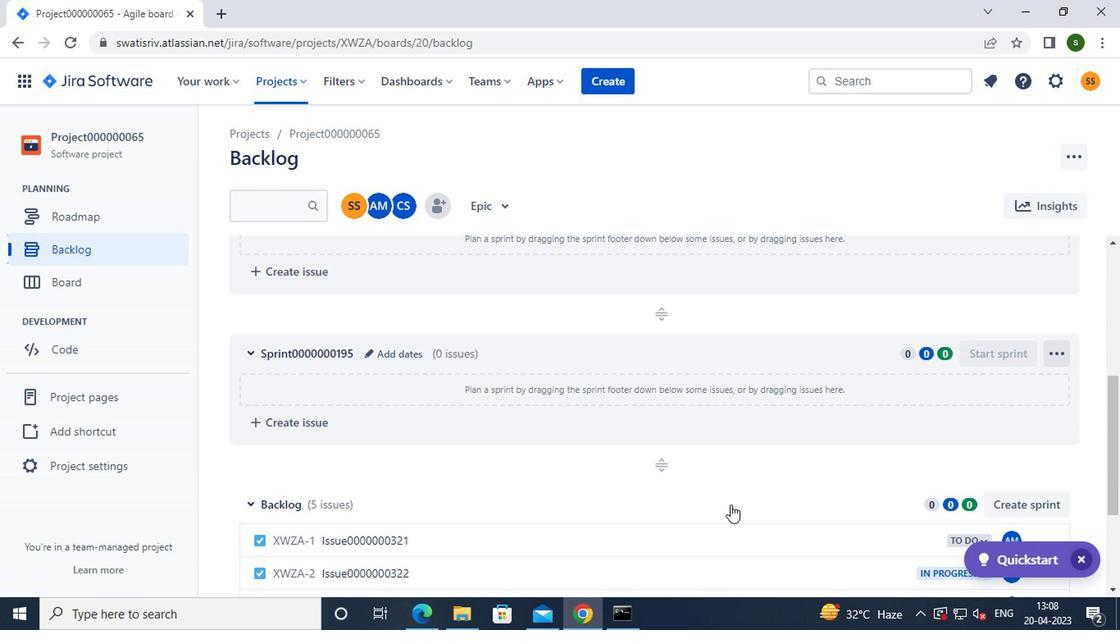 
Action: Mouse scrolled (727, 503) with delta (0, 0)
Screenshot: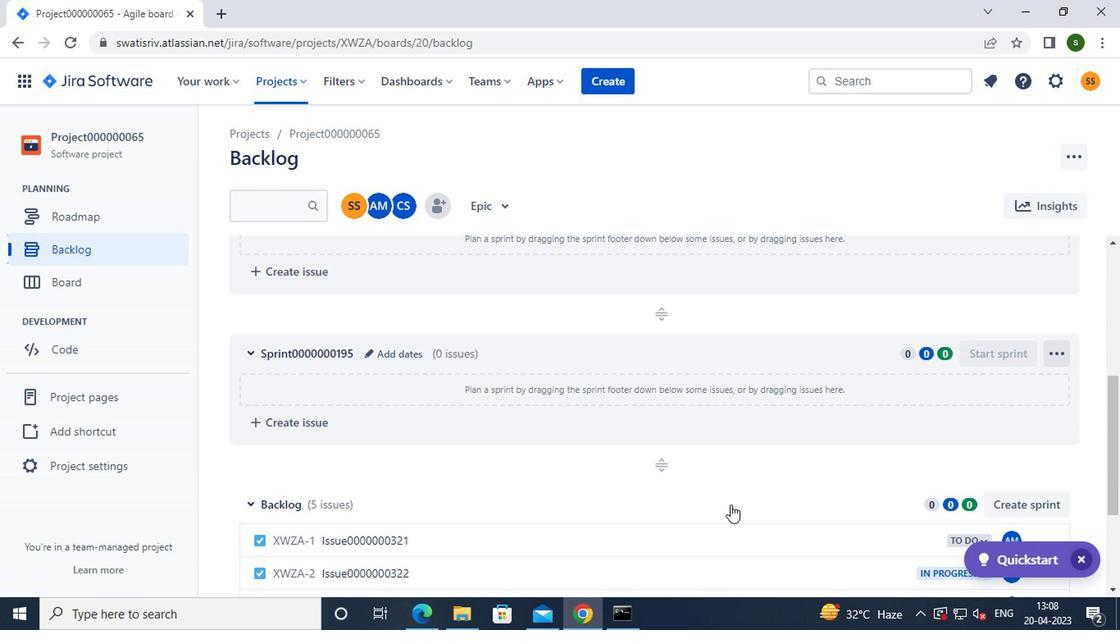 
Action: Mouse scrolled (727, 503) with delta (0, 0)
Screenshot: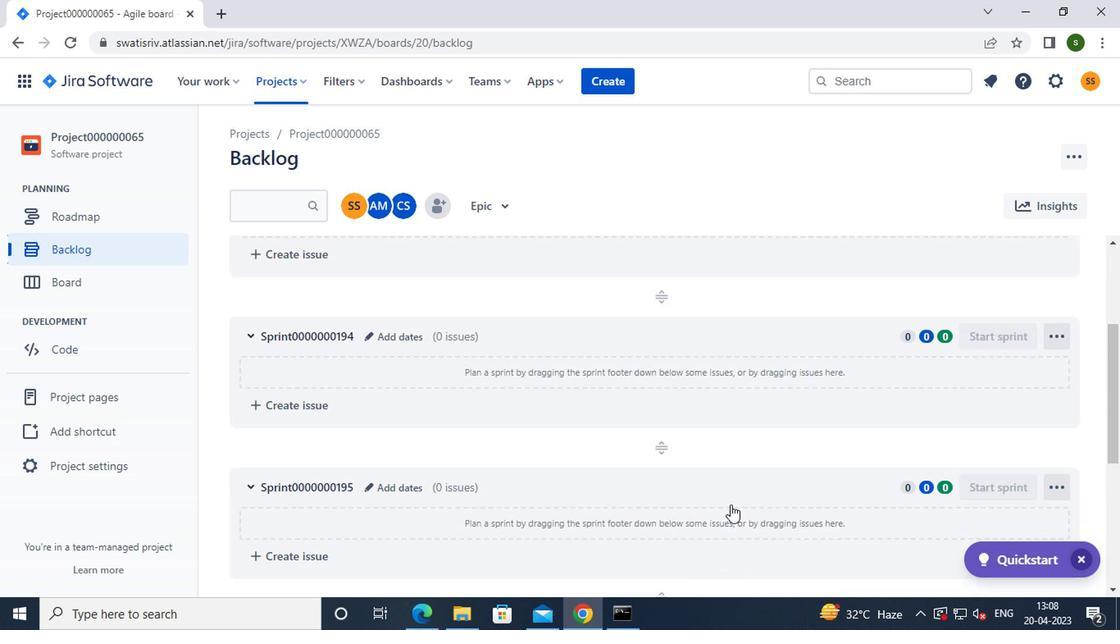 
Action: Mouse moved to (403, 267)
Screenshot: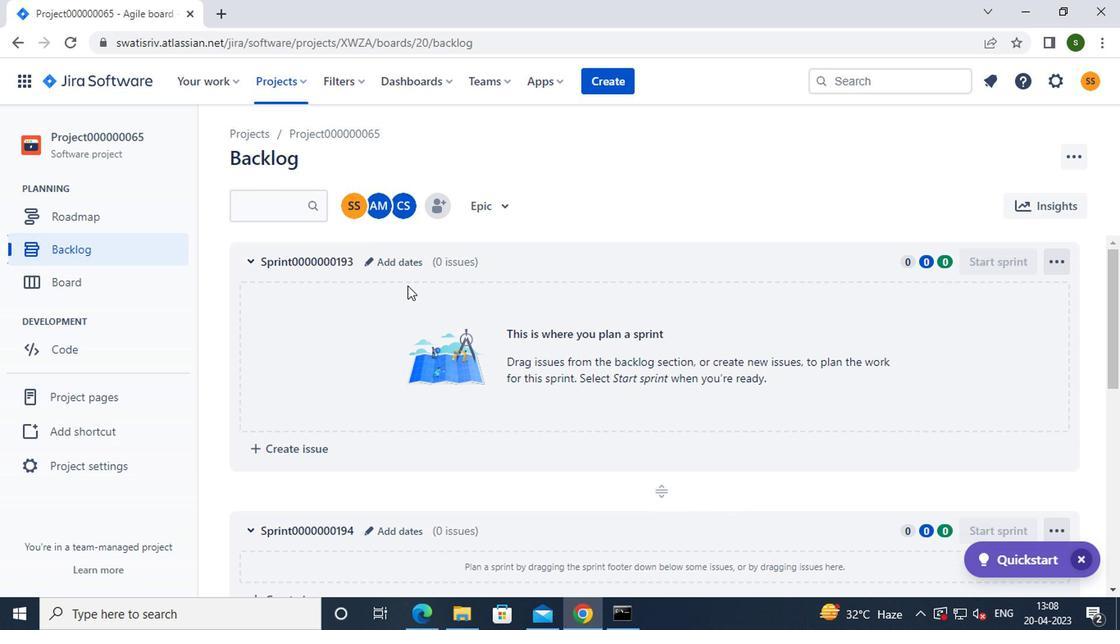 
Action: Mouse pressed left at (403, 267)
Screenshot: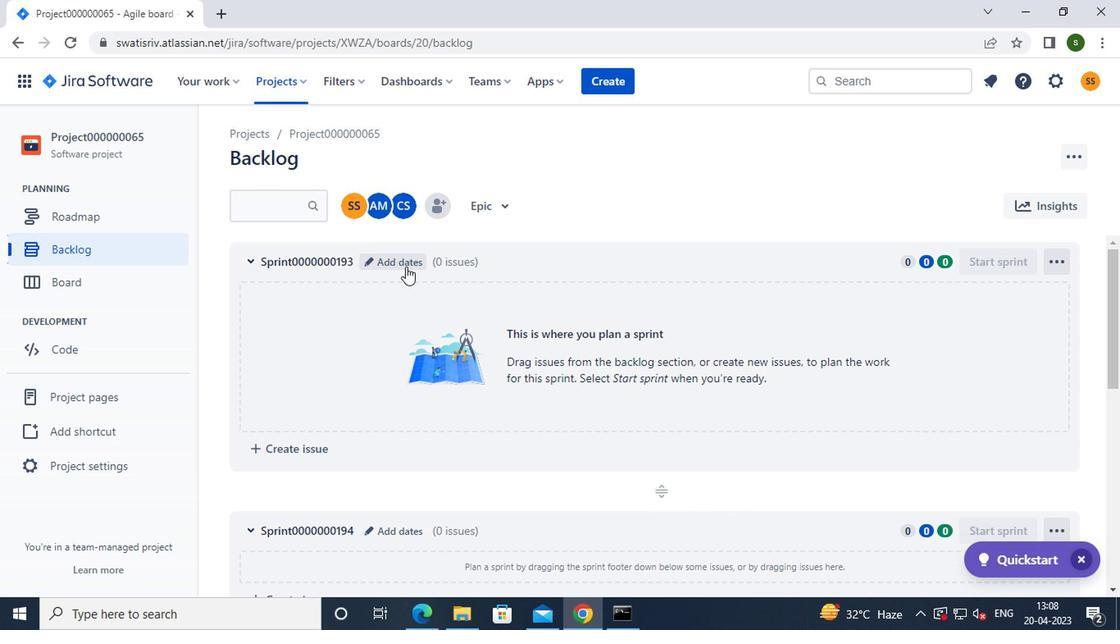 
Action: Mouse moved to (420, 262)
Screenshot: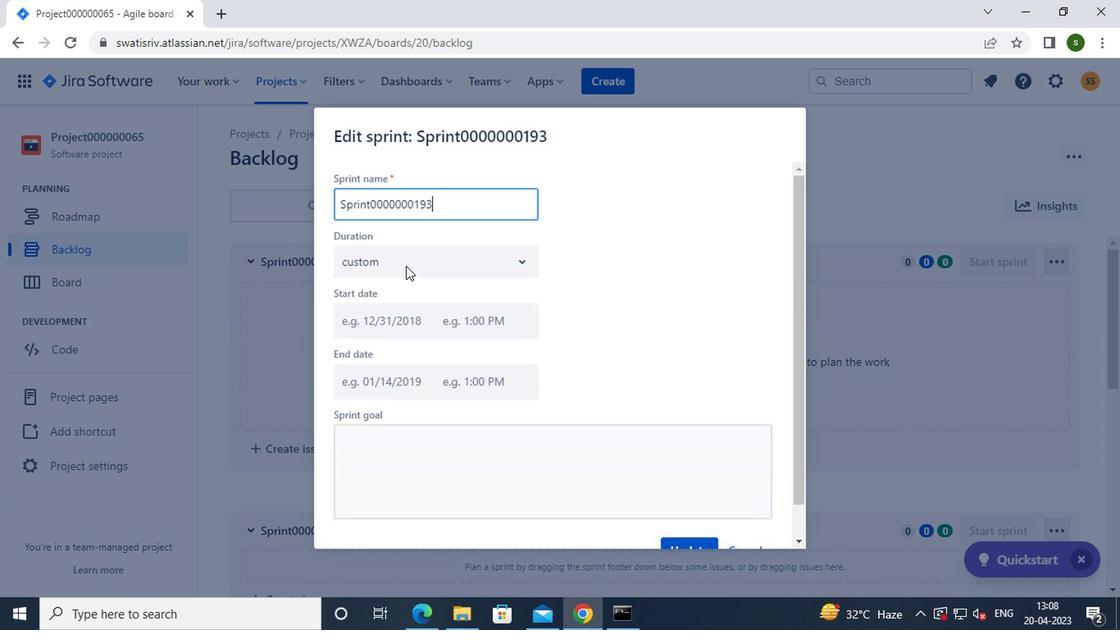 
Action: Mouse pressed left at (420, 262)
Screenshot: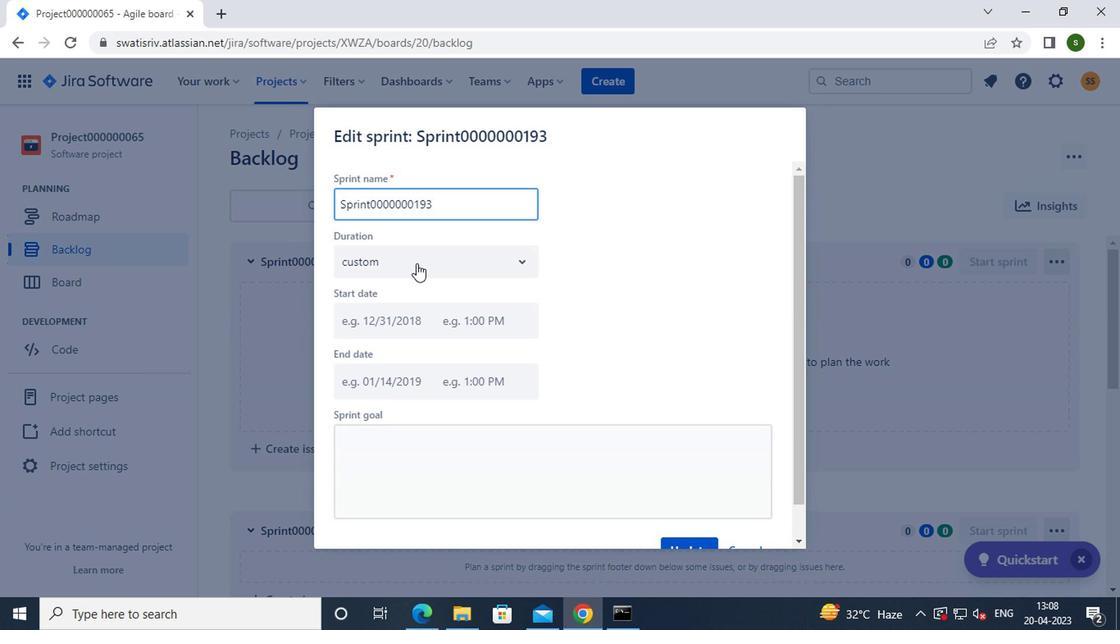 
Action: Mouse moved to (407, 310)
Screenshot: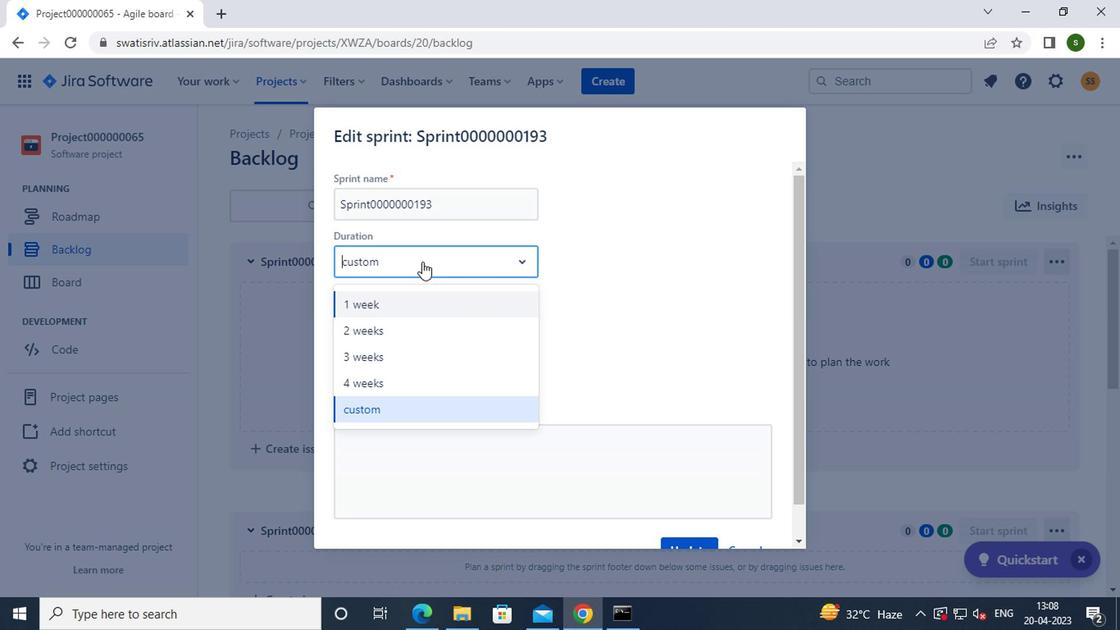 
Action: Mouse pressed left at (407, 310)
Screenshot: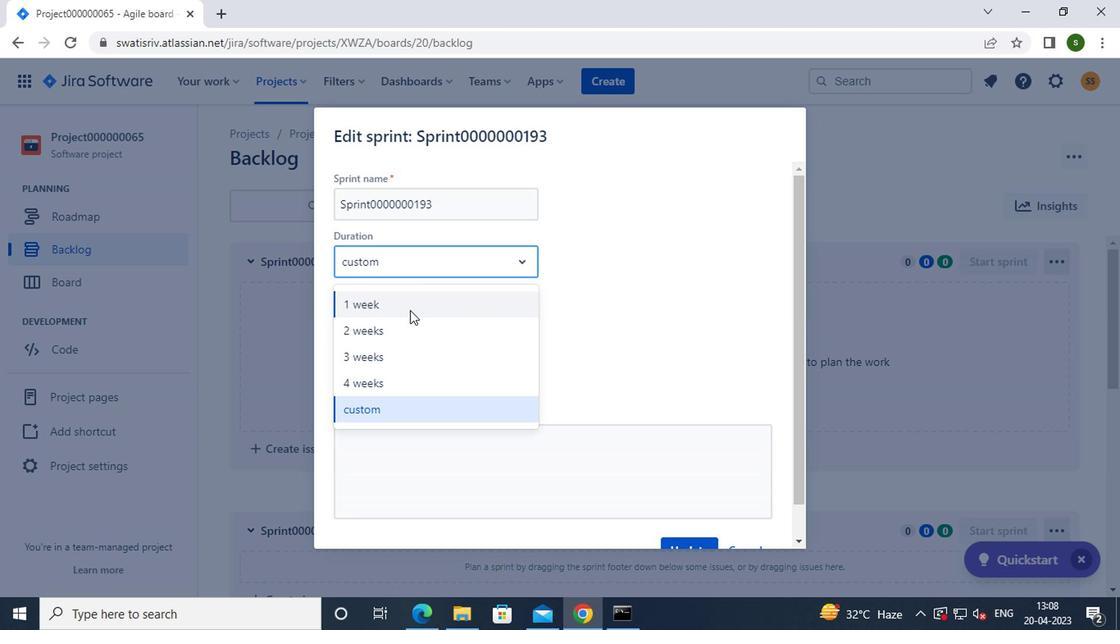 
Action: Mouse moved to (678, 540)
Screenshot: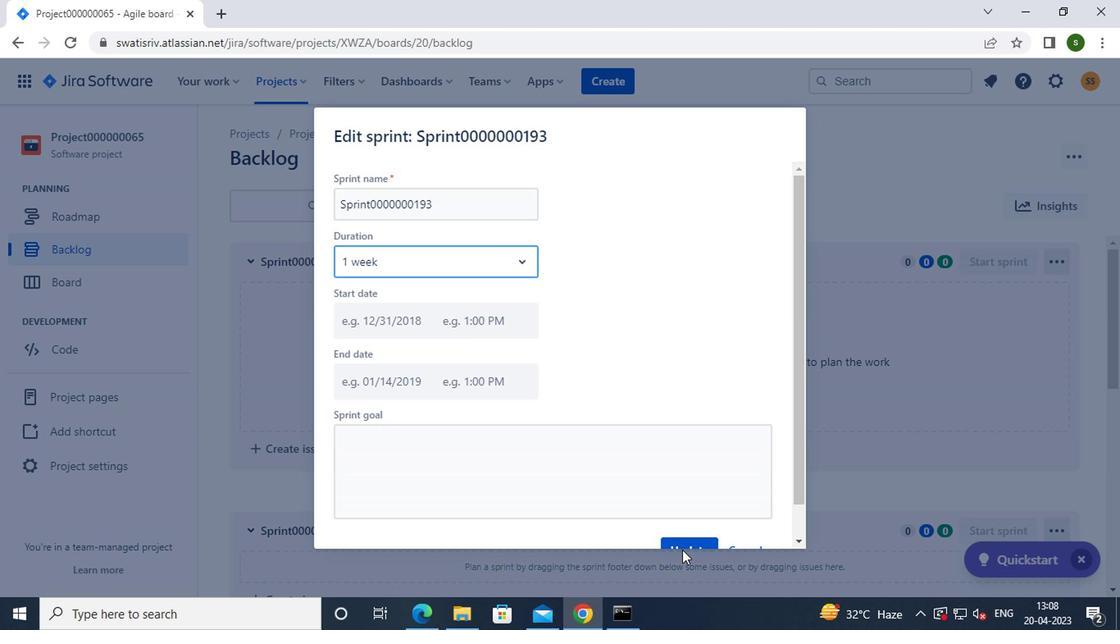 
Action: Mouse pressed left at (678, 540)
Screenshot: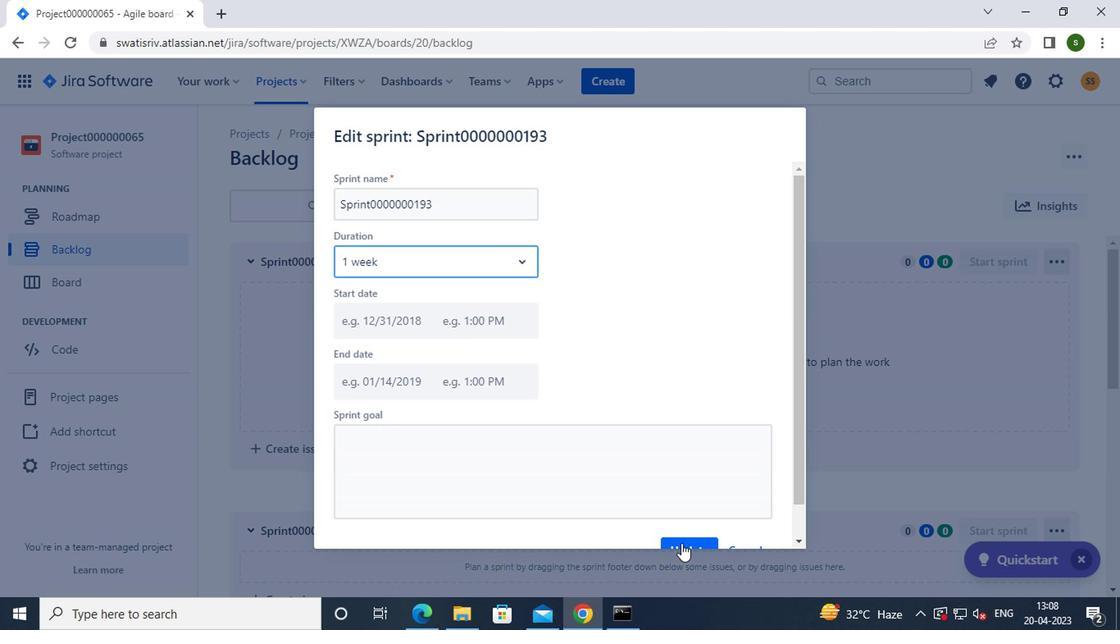 
Action: Mouse scrolled (678, 540) with delta (0, 0)
Screenshot: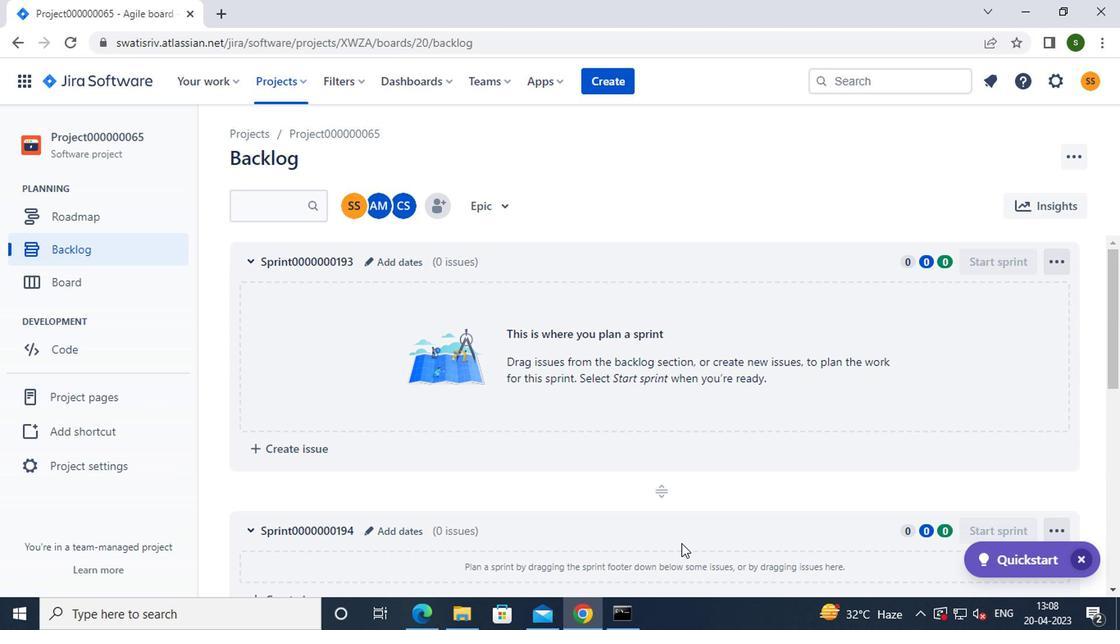 
Action: Mouse moved to (402, 448)
Screenshot: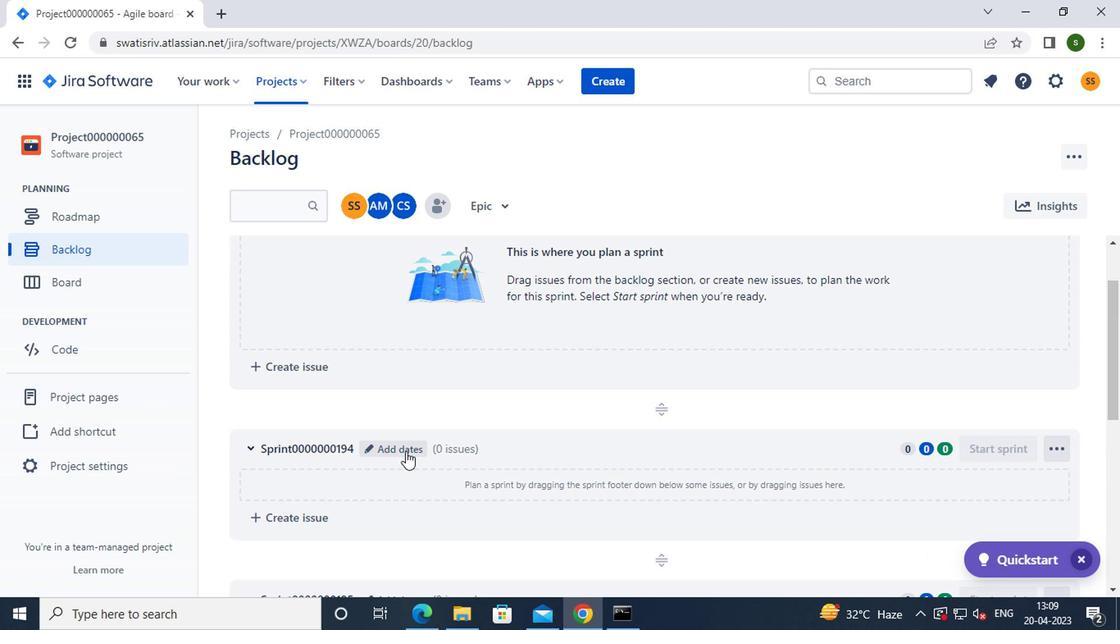 
Action: Mouse pressed left at (402, 448)
Screenshot: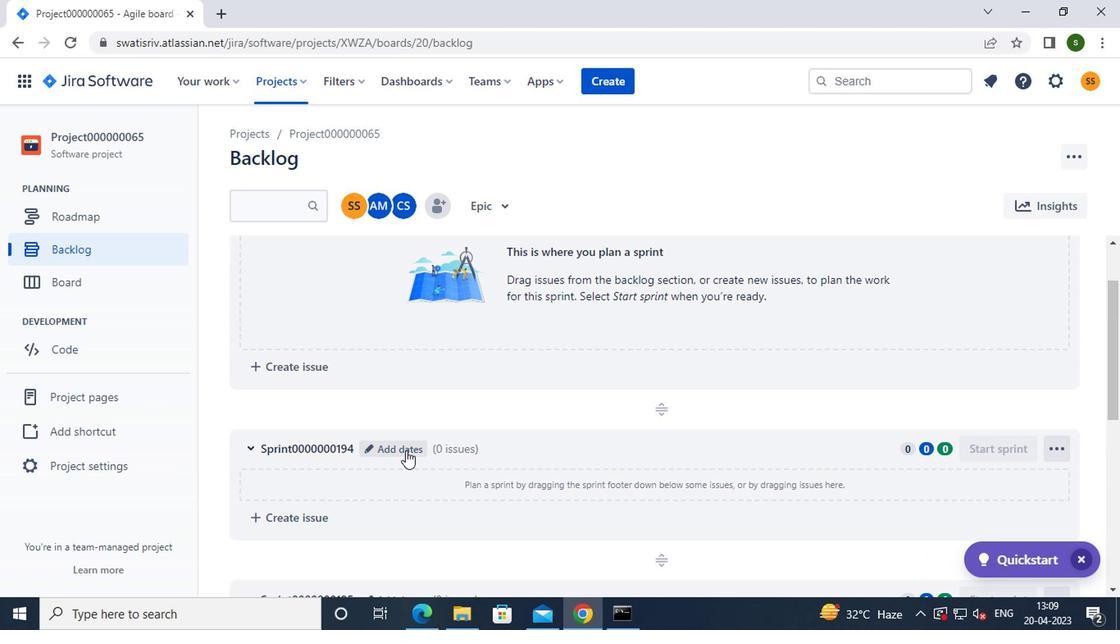 
Action: Mouse moved to (480, 257)
Screenshot: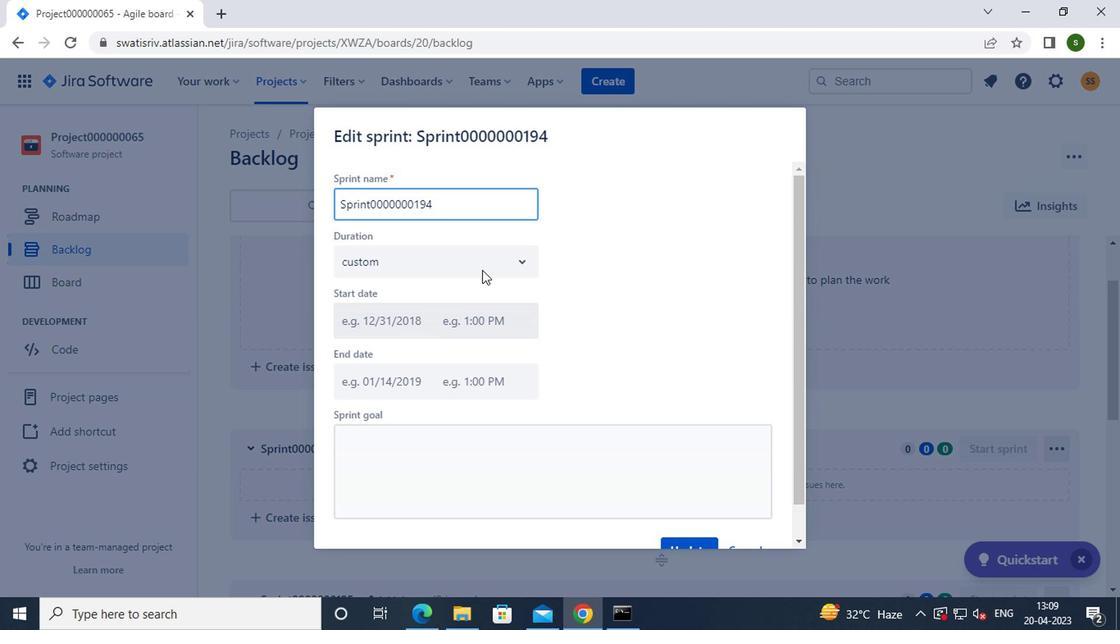 
Action: Mouse pressed left at (480, 257)
Screenshot: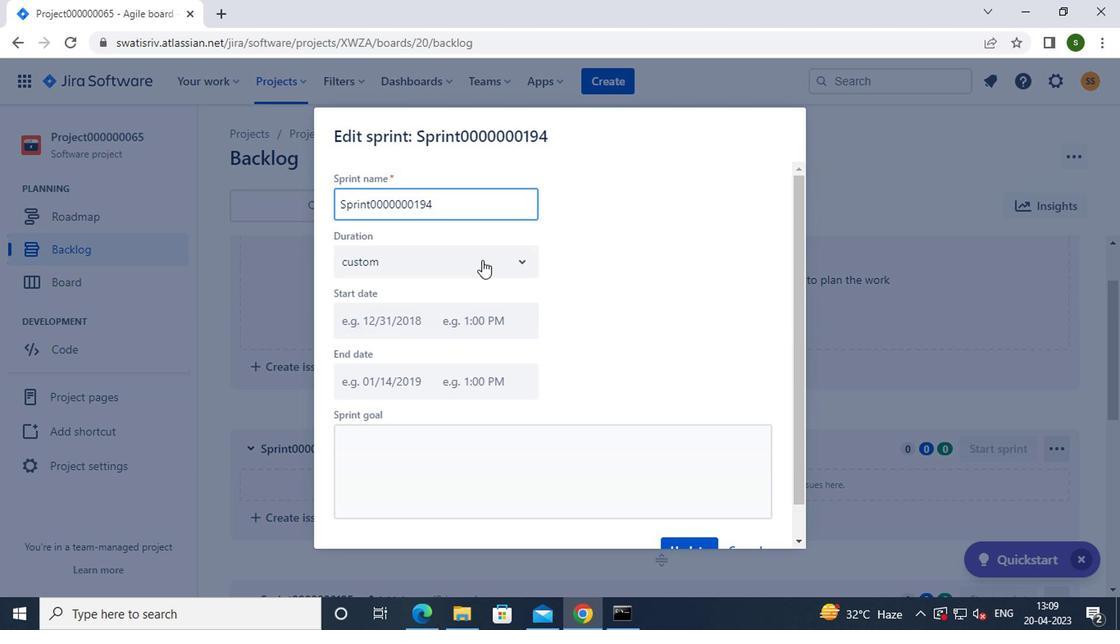 
Action: Mouse moved to (441, 333)
Screenshot: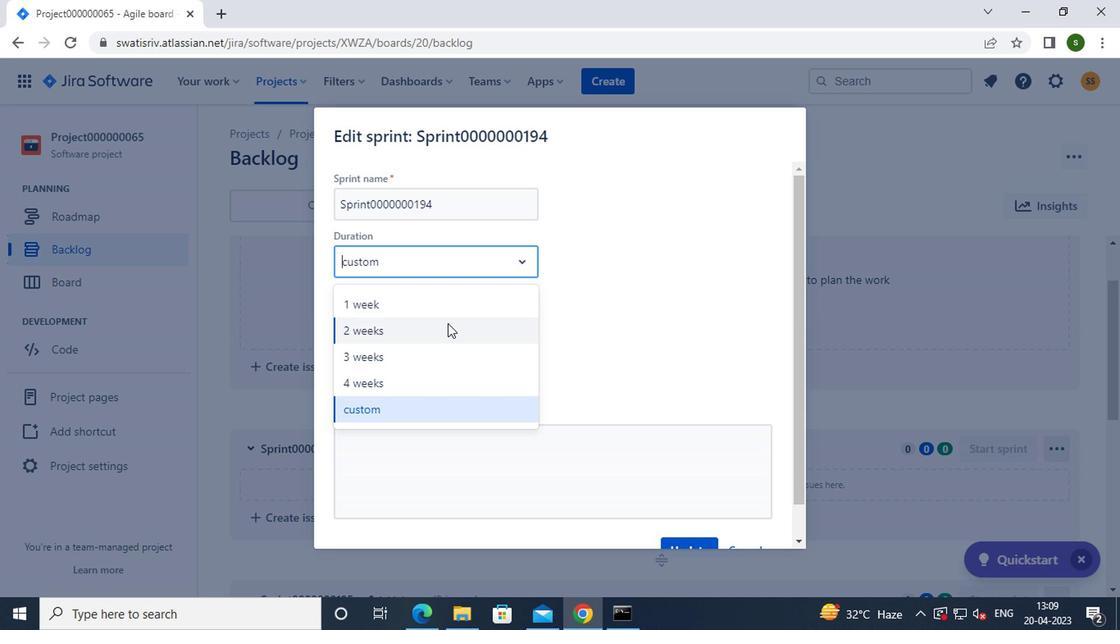 
Action: Mouse pressed left at (441, 333)
Screenshot: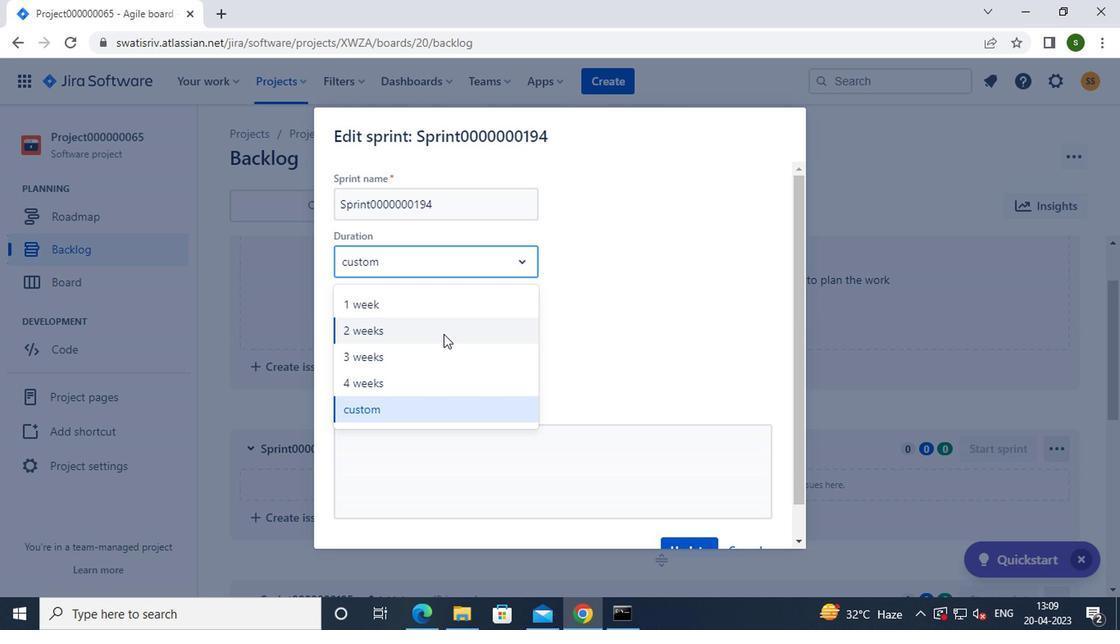
Action: Mouse moved to (673, 542)
Screenshot: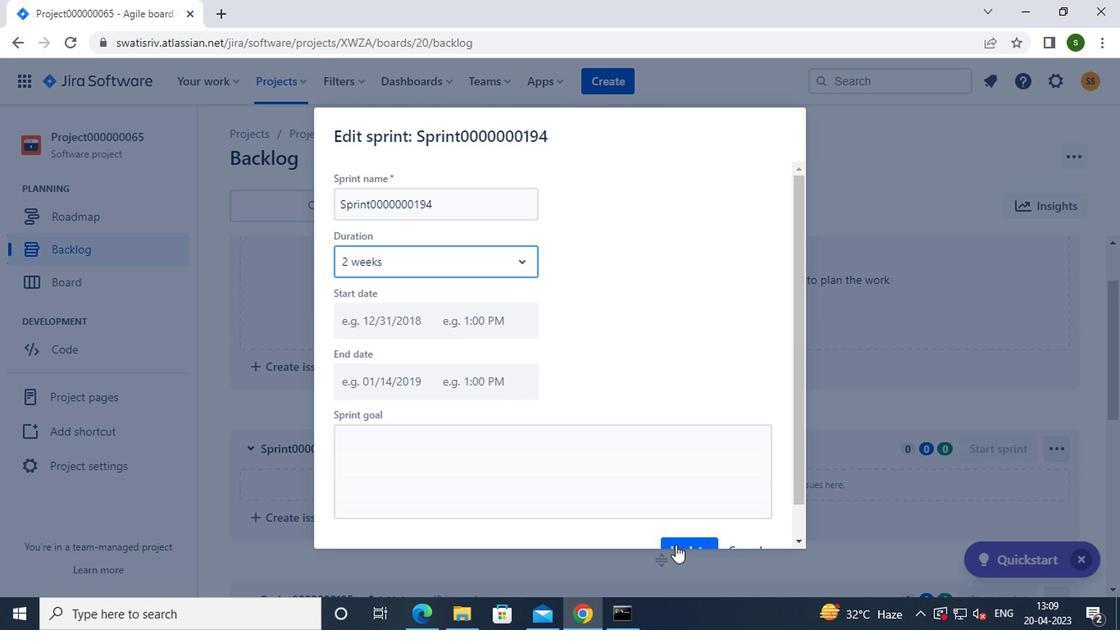 
Action: Mouse pressed left at (673, 542)
Screenshot: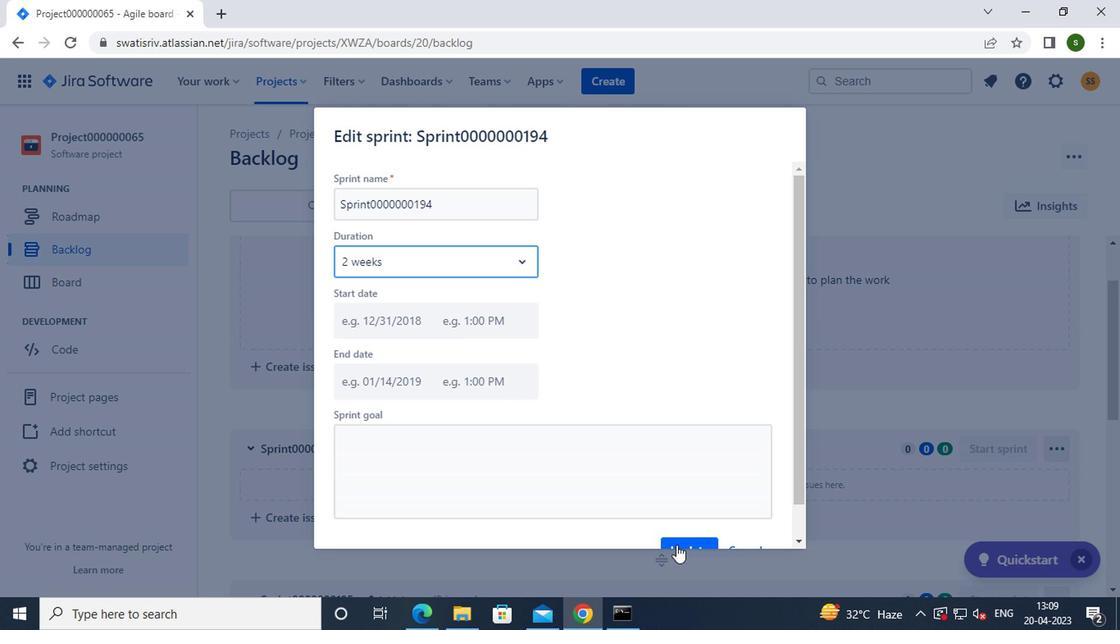 
Action: Mouse moved to (673, 522)
Screenshot: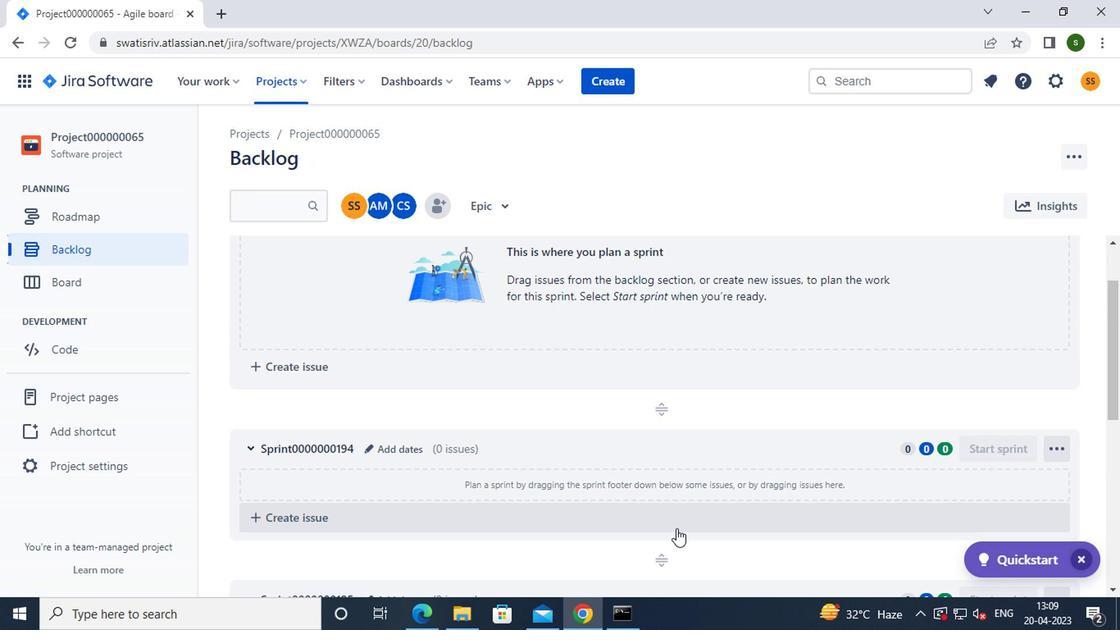 
Action: Key pressed <Key.f8>
Screenshot: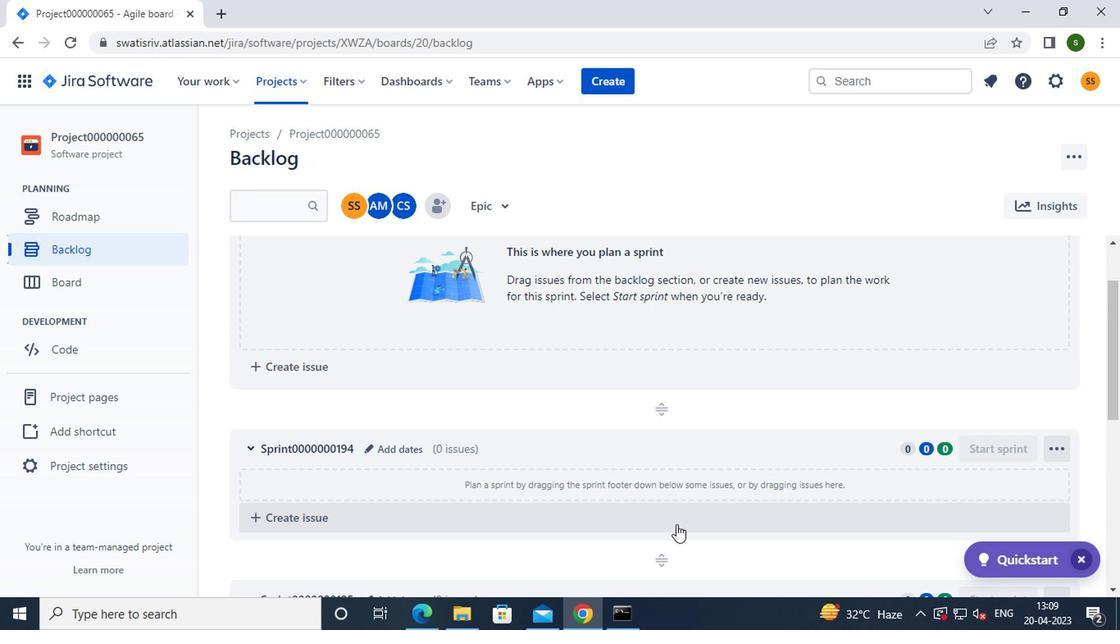 
